 Task: Search one way flight ticket for 3 adults, 3 children in premium economy from Gustavus: Gustavus Airport to New Bern: Coastal Carolina Regional Airport (was Craven County Regional) on 5-4-2023. Choice of flights is Singapure airlines. Price is upto 79000. Outbound departure time preference is 14:45.
Action: Mouse moved to (341, 285)
Screenshot: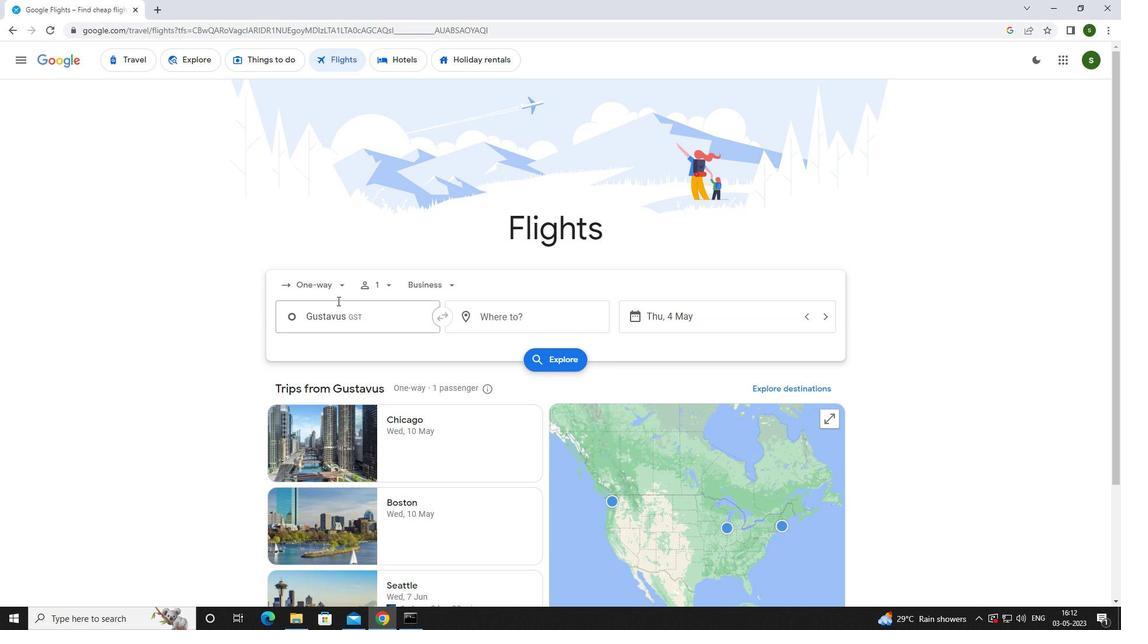 
Action: Mouse pressed left at (341, 285)
Screenshot: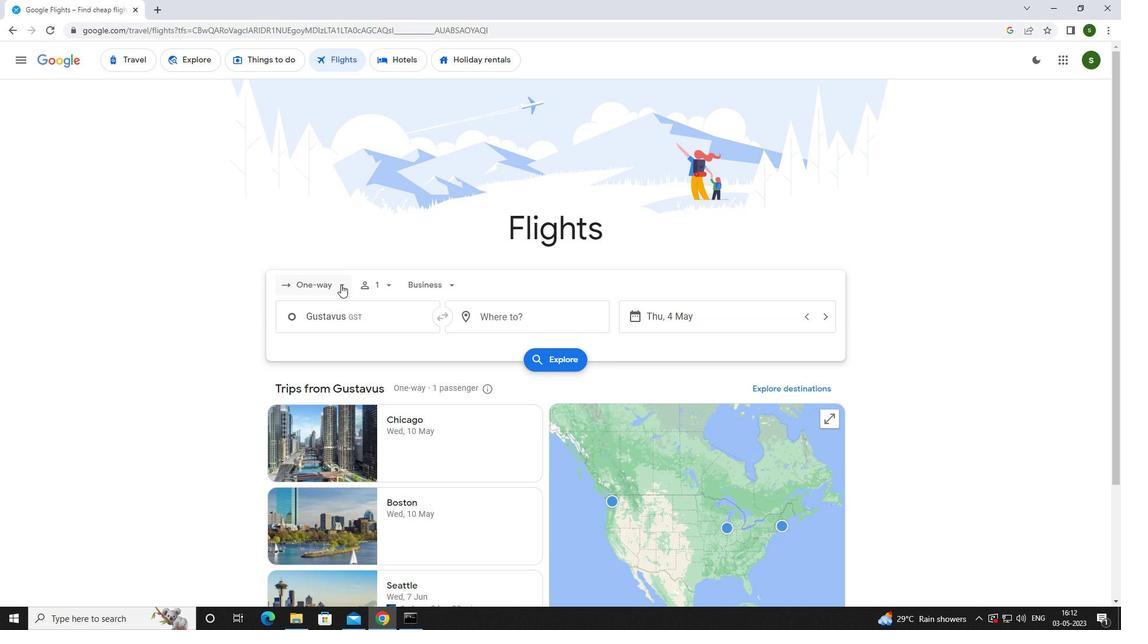 
Action: Mouse moved to (341, 338)
Screenshot: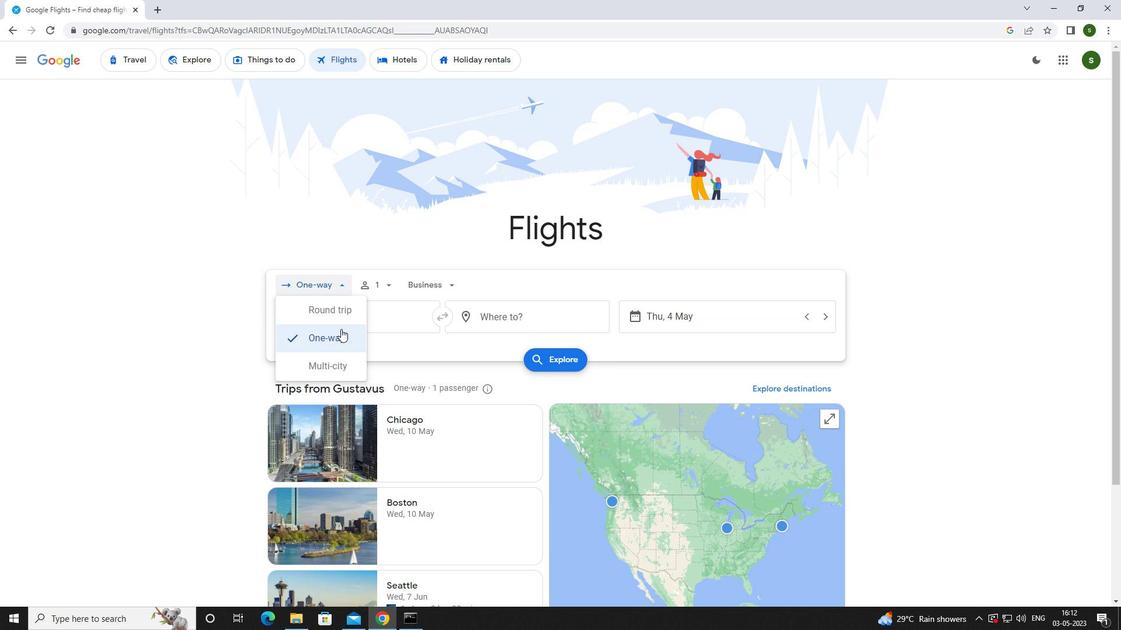 
Action: Mouse pressed left at (341, 338)
Screenshot: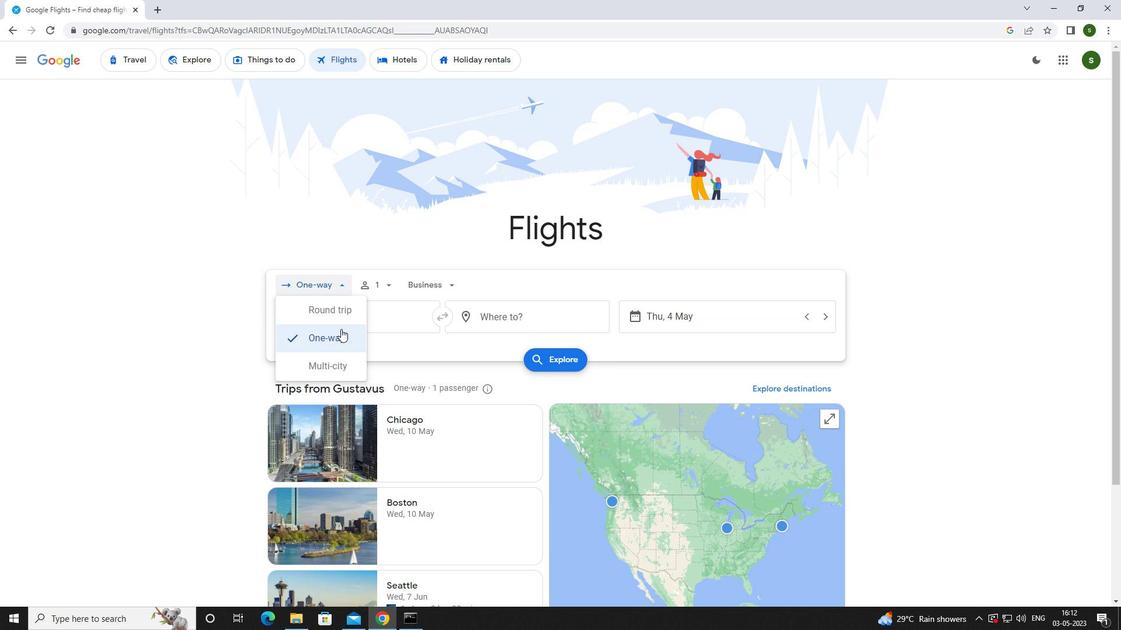 
Action: Mouse moved to (381, 283)
Screenshot: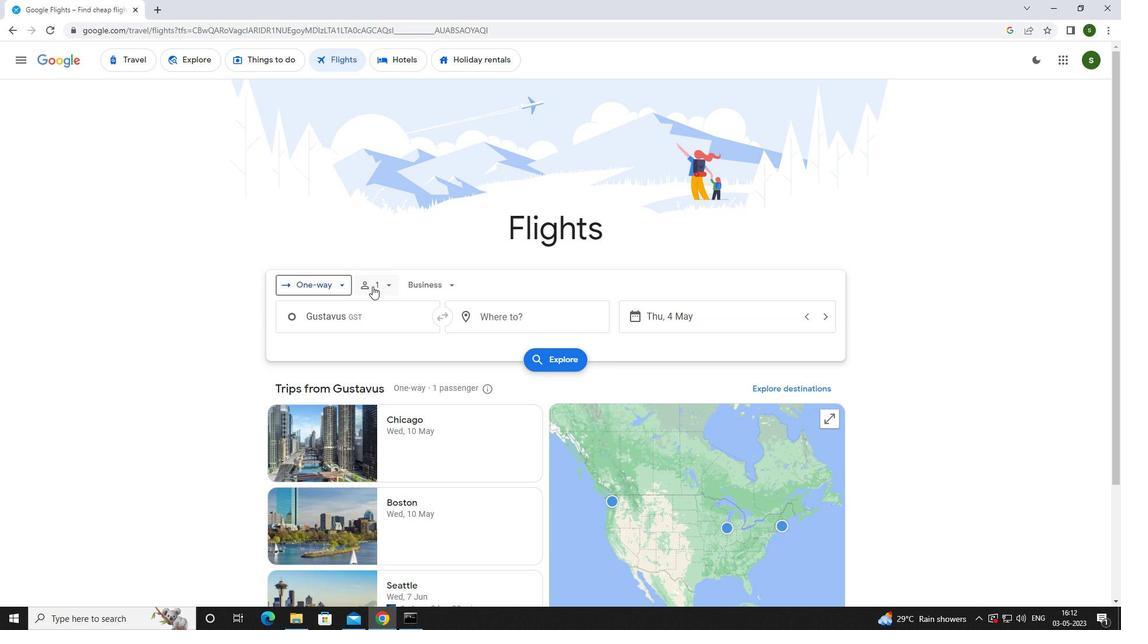 
Action: Mouse pressed left at (381, 283)
Screenshot: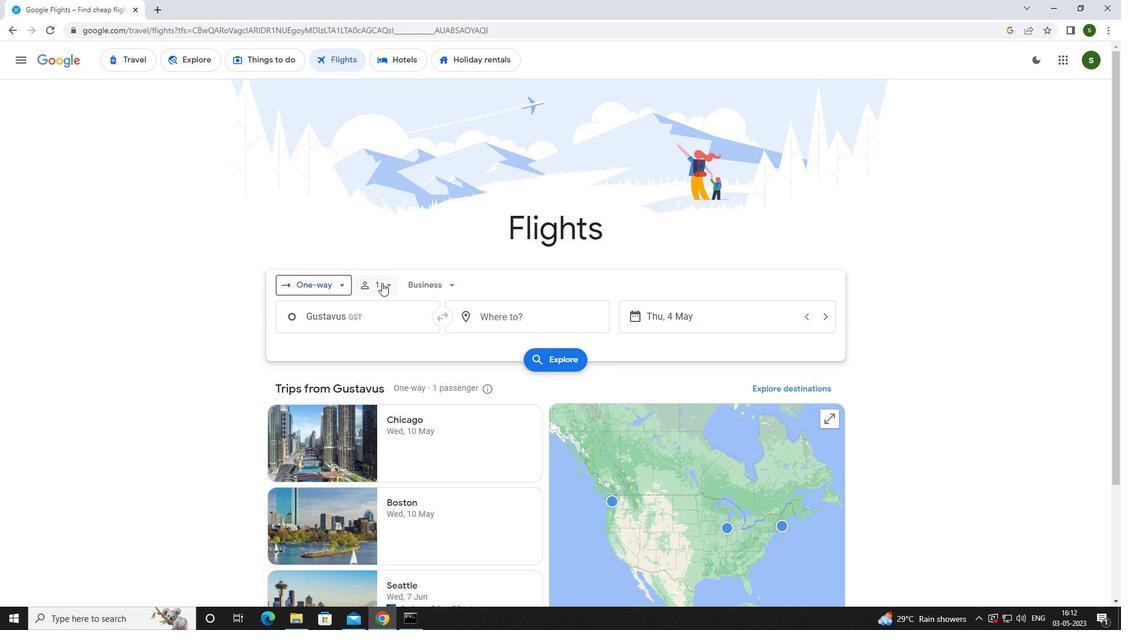 
Action: Mouse moved to (481, 317)
Screenshot: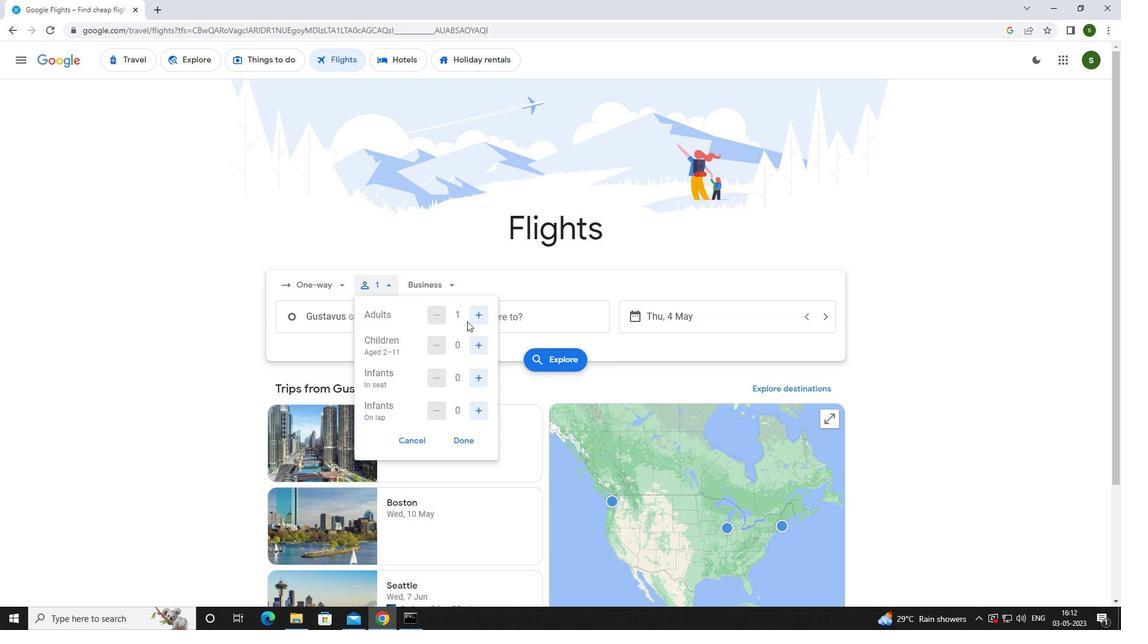 
Action: Mouse pressed left at (481, 317)
Screenshot: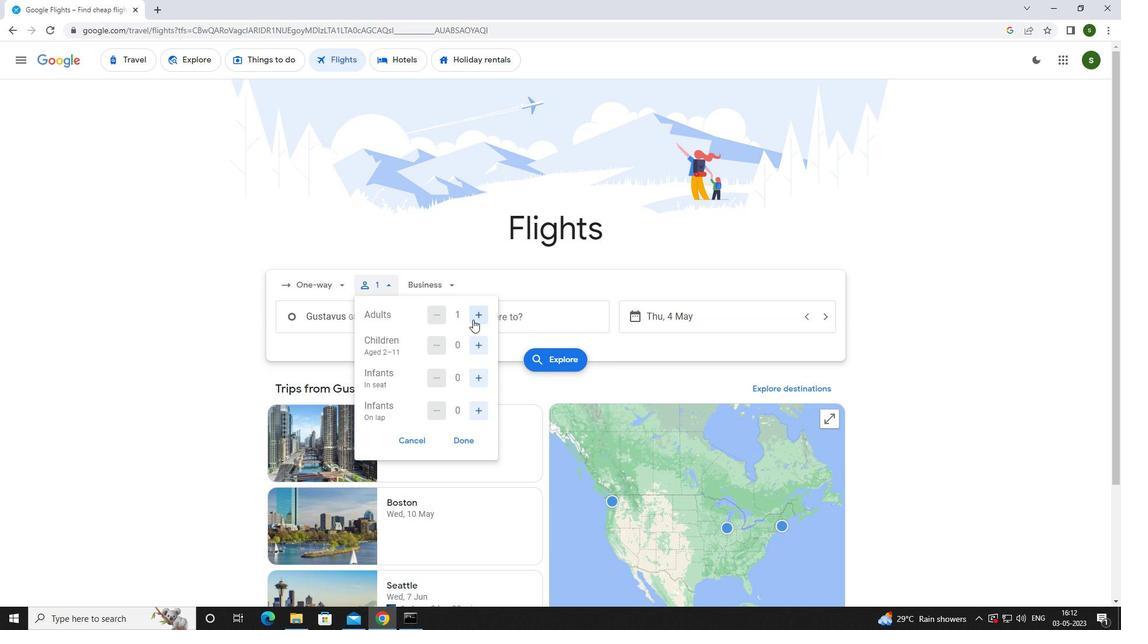 
Action: Mouse pressed left at (481, 317)
Screenshot: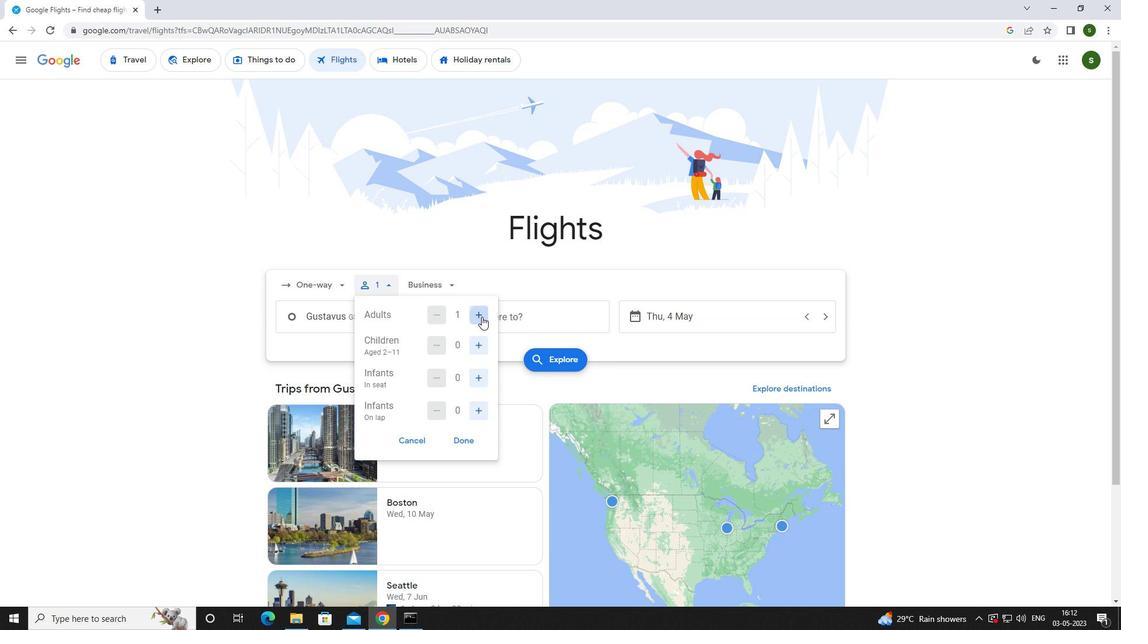 
Action: Mouse moved to (478, 341)
Screenshot: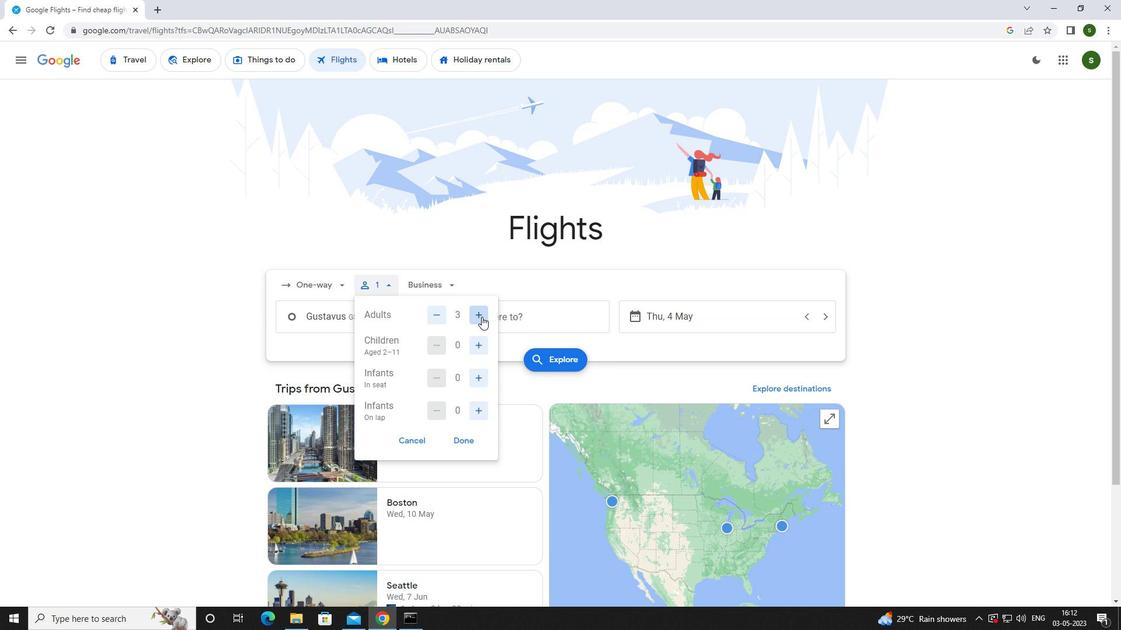 
Action: Mouse pressed left at (478, 341)
Screenshot: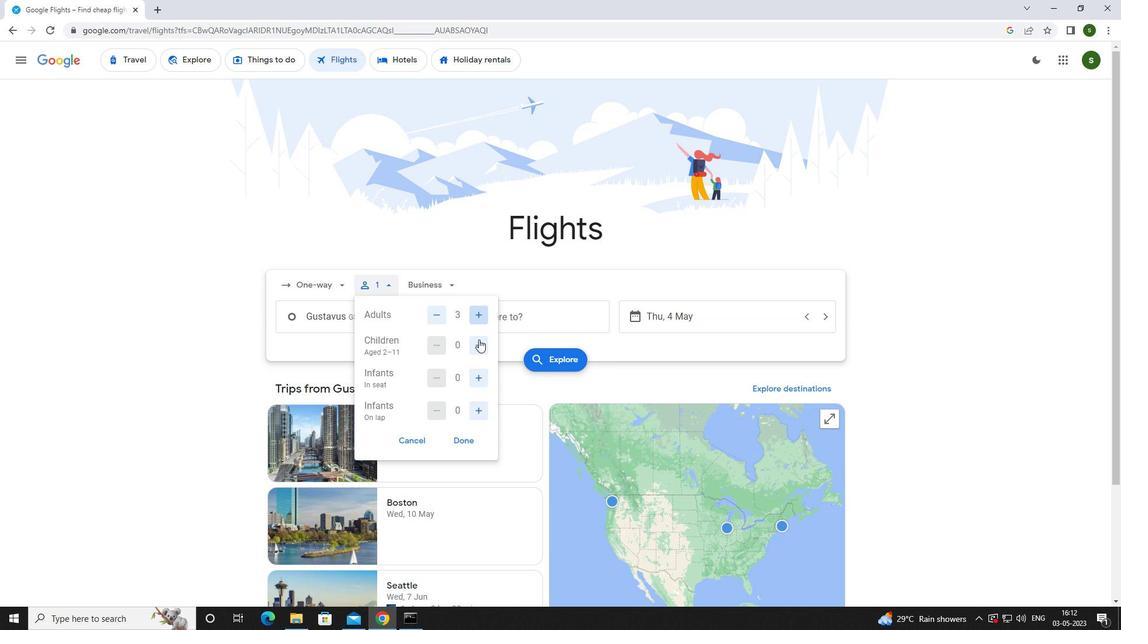 
Action: Mouse pressed left at (478, 341)
Screenshot: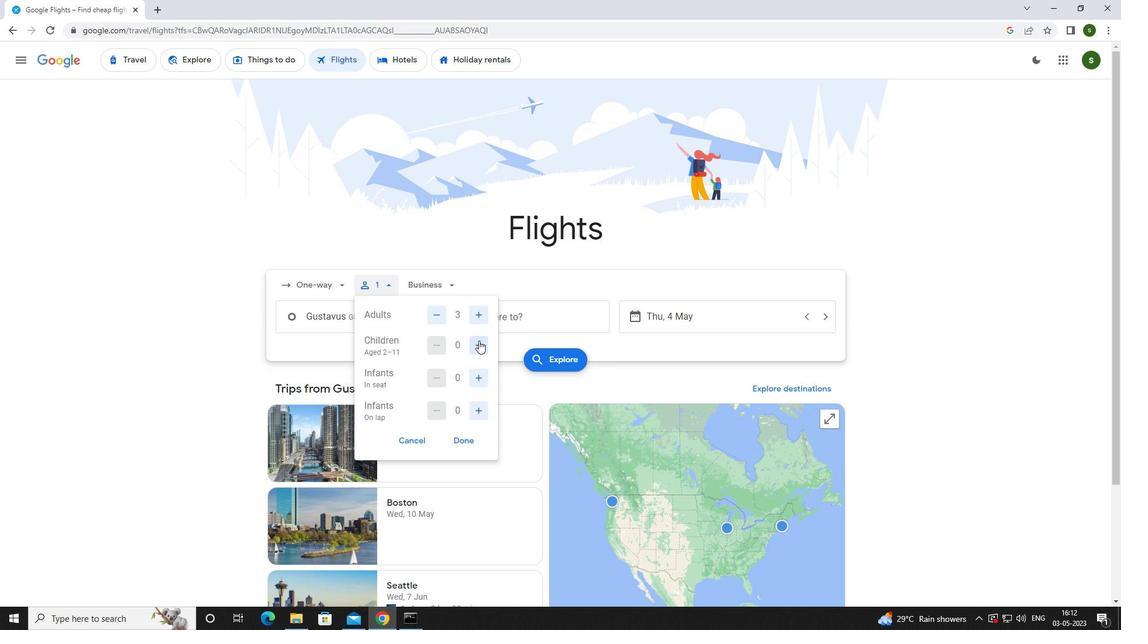 
Action: Mouse pressed left at (478, 341)
Screenshot: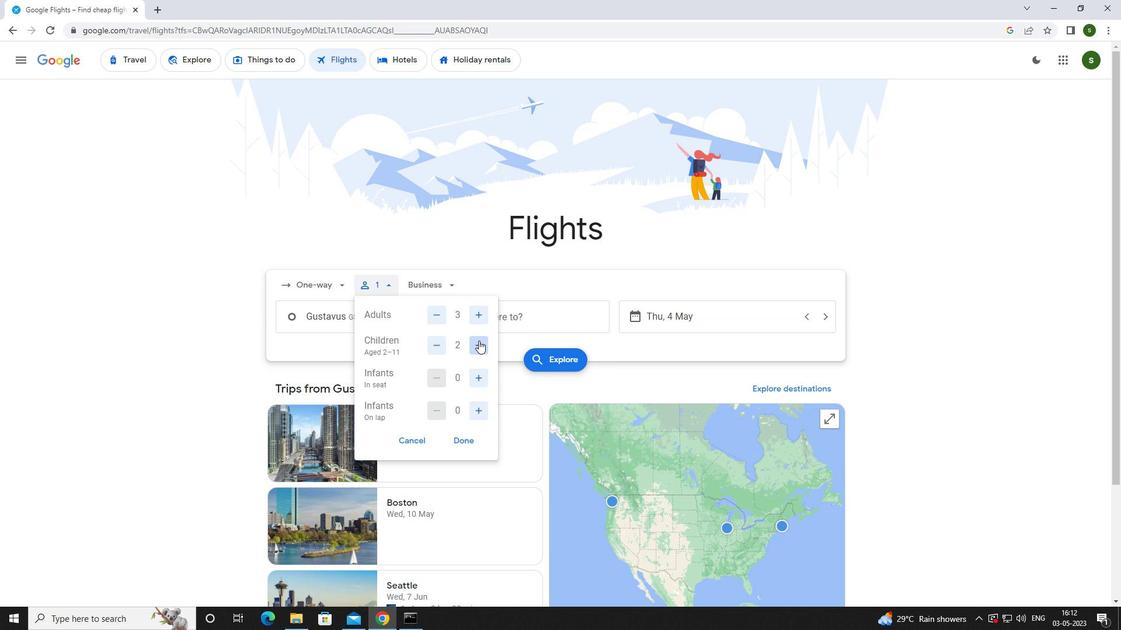 
Action: Mouse moved to (435, 287)
Screenshot: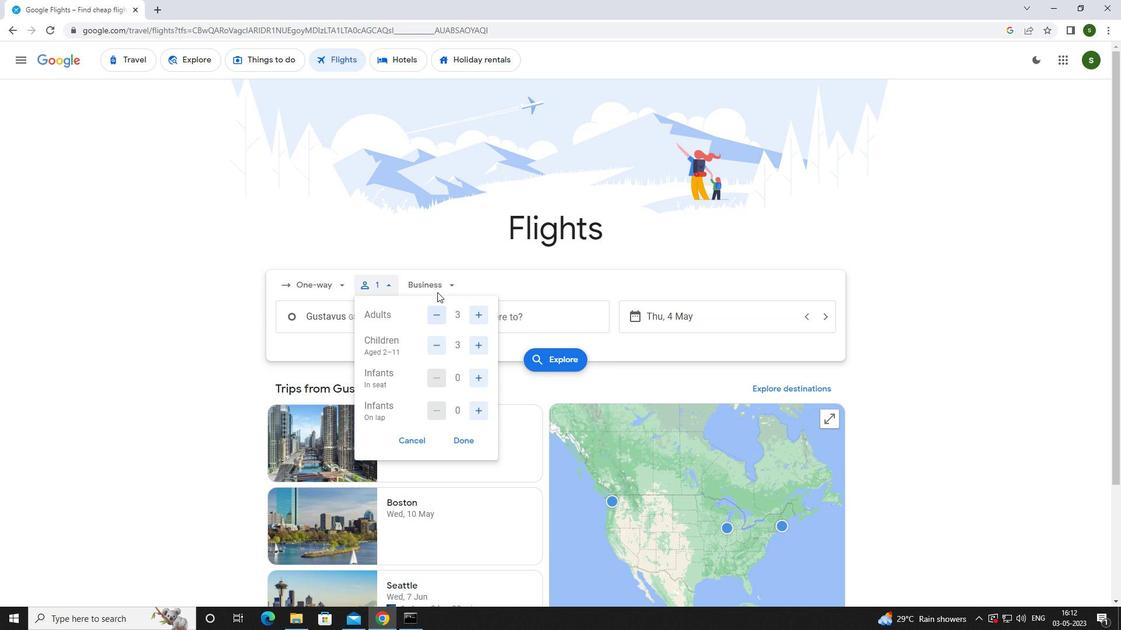 
Action: Mouse pressed left at (435, 287)
Screenshot: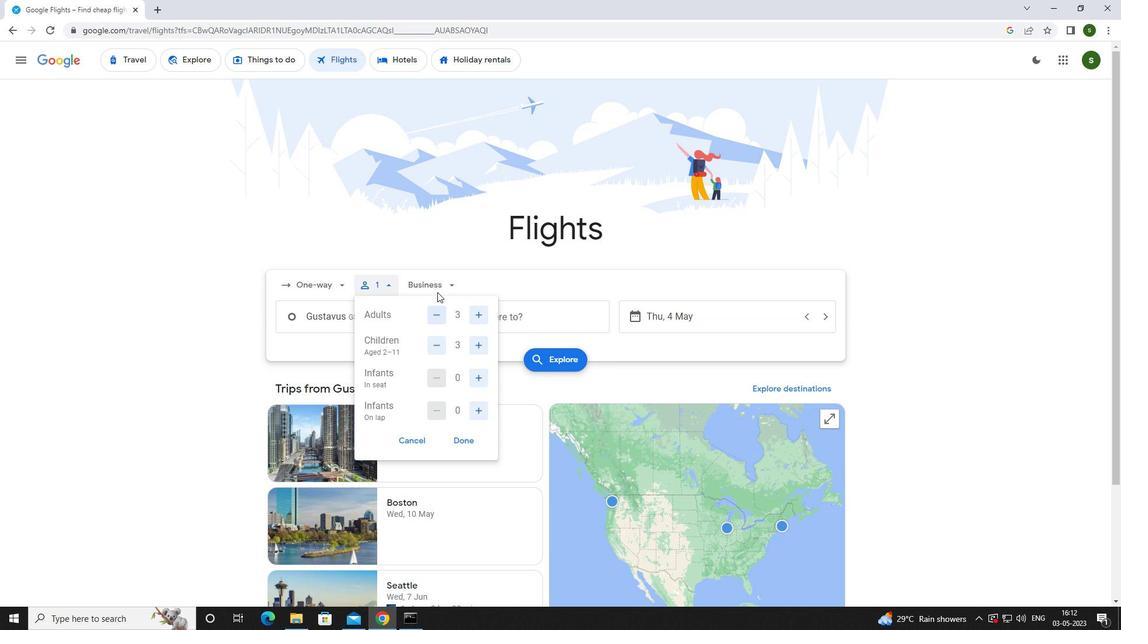 
Action: Mouse moved to (454, 342)
Screenshot: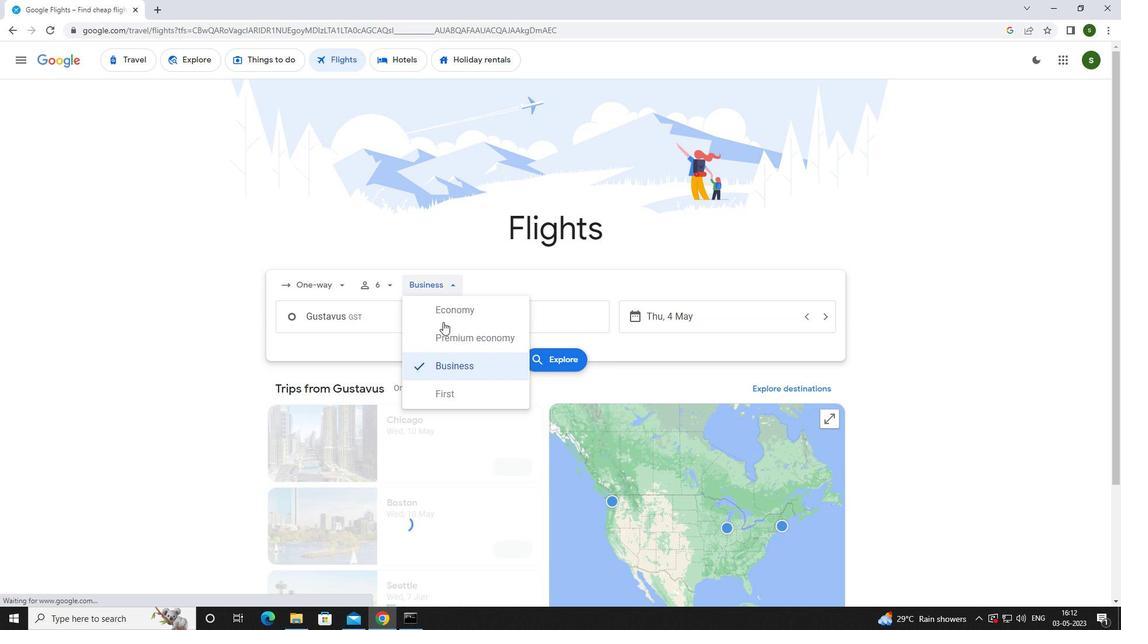 
Action: Mouse pressed left at (454, 342)
Screenshot: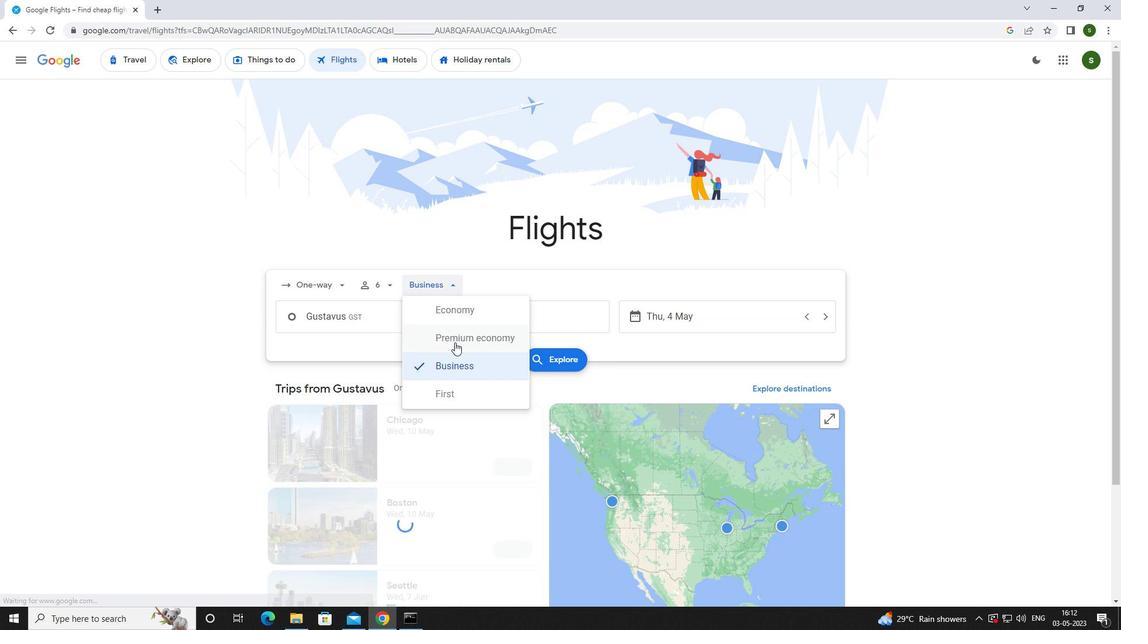 
Action: Mouse moved to (391, 324)
Screenshot: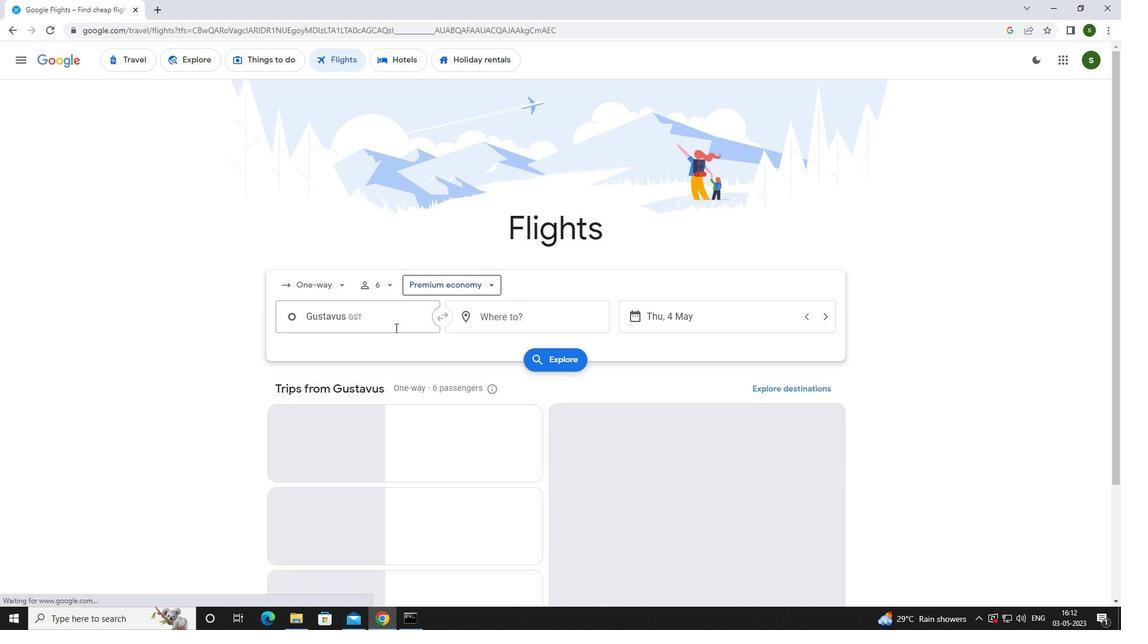 
Action: Mouse pressed left at (391, 324)
Screenshot: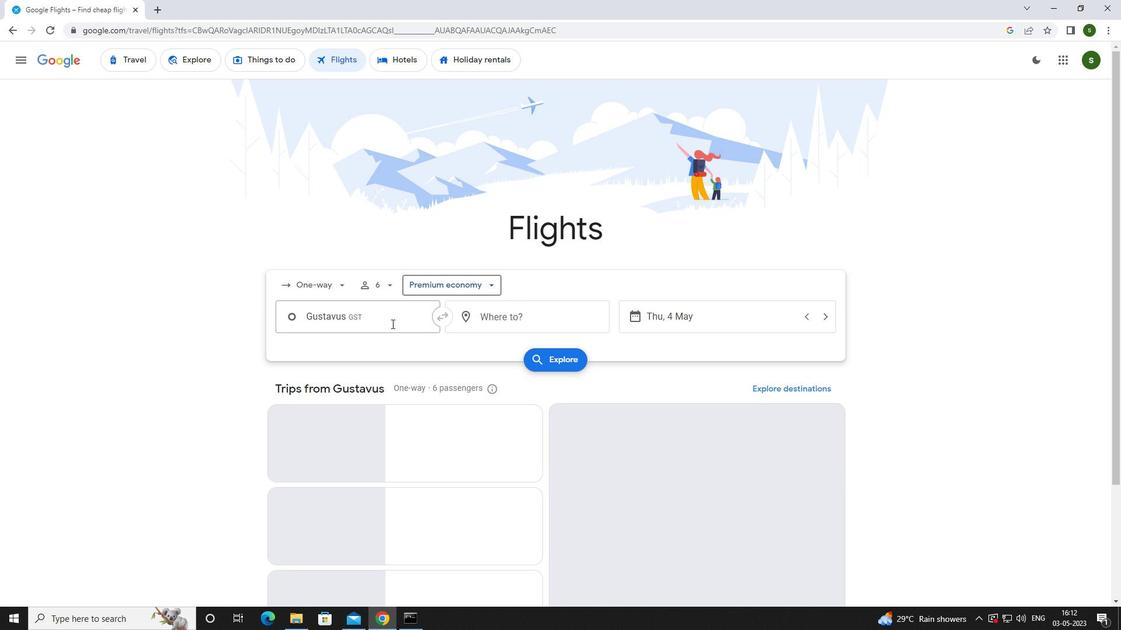 
Action: Mouse moved to (392, 324)
Screenshot: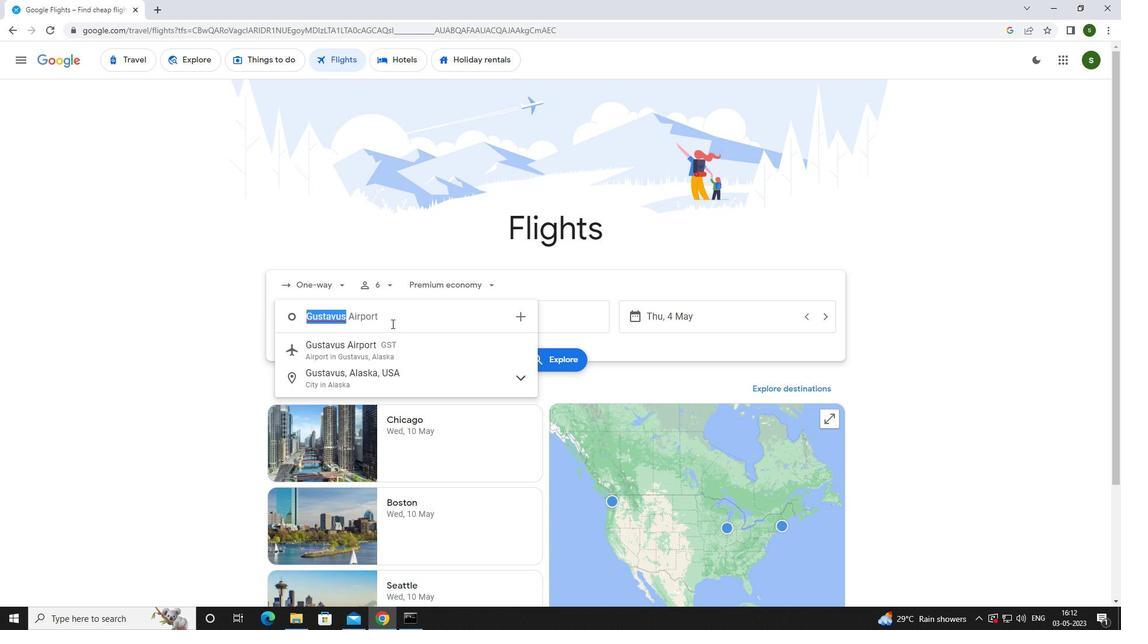 
Action: Key pressed <Key.caps_lock>g<Key.caps_lock>ustavus
Screenshot: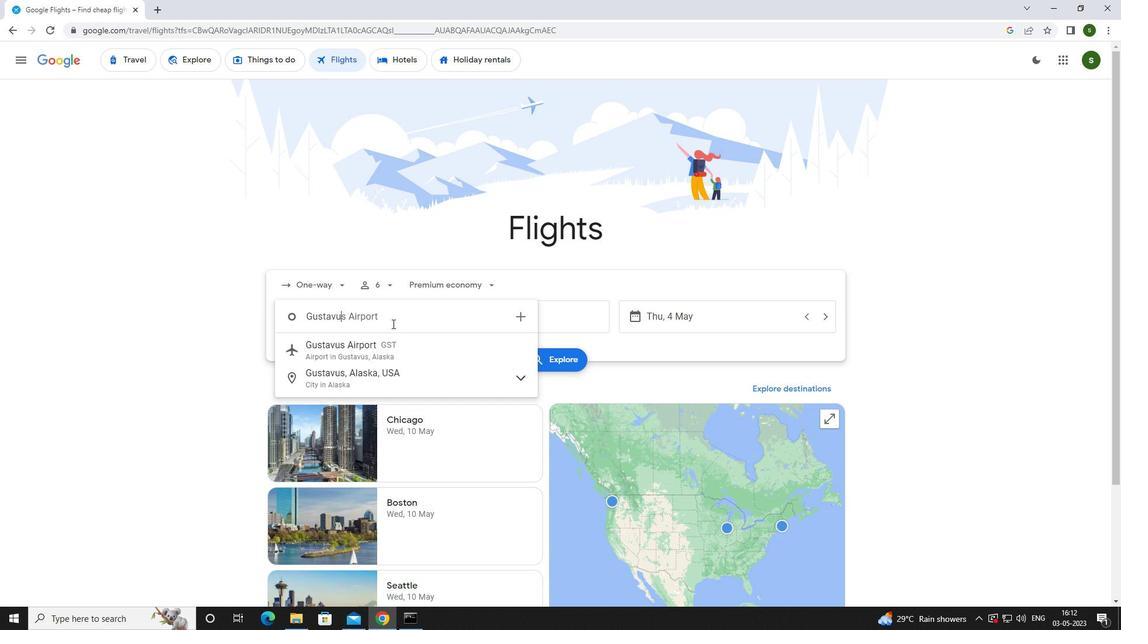 
Action: Mouse moved to (395, 343)
Screenshot: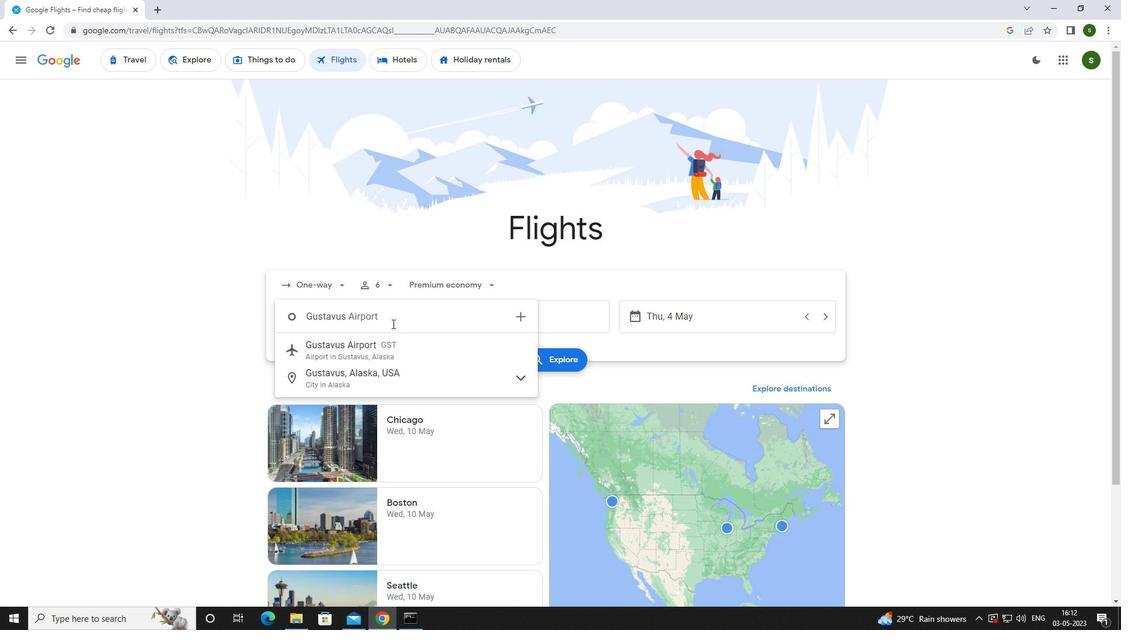
Action: Mouse pressed left at (395, 343)
Screenshot: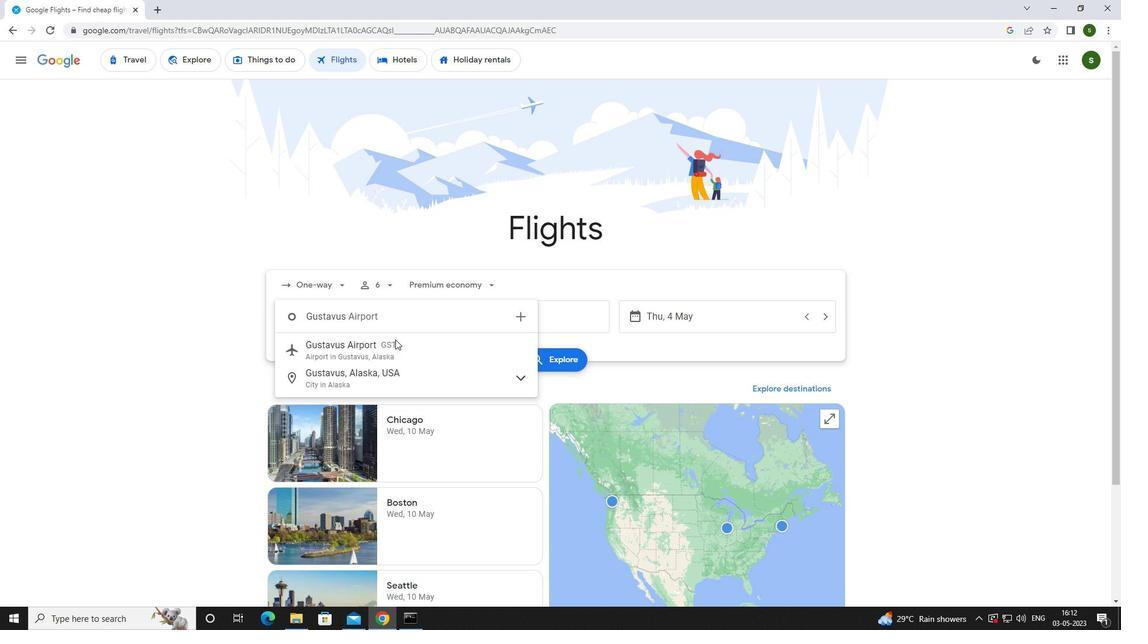 
Action: Mouse moved to (494, 314)
Screenshot: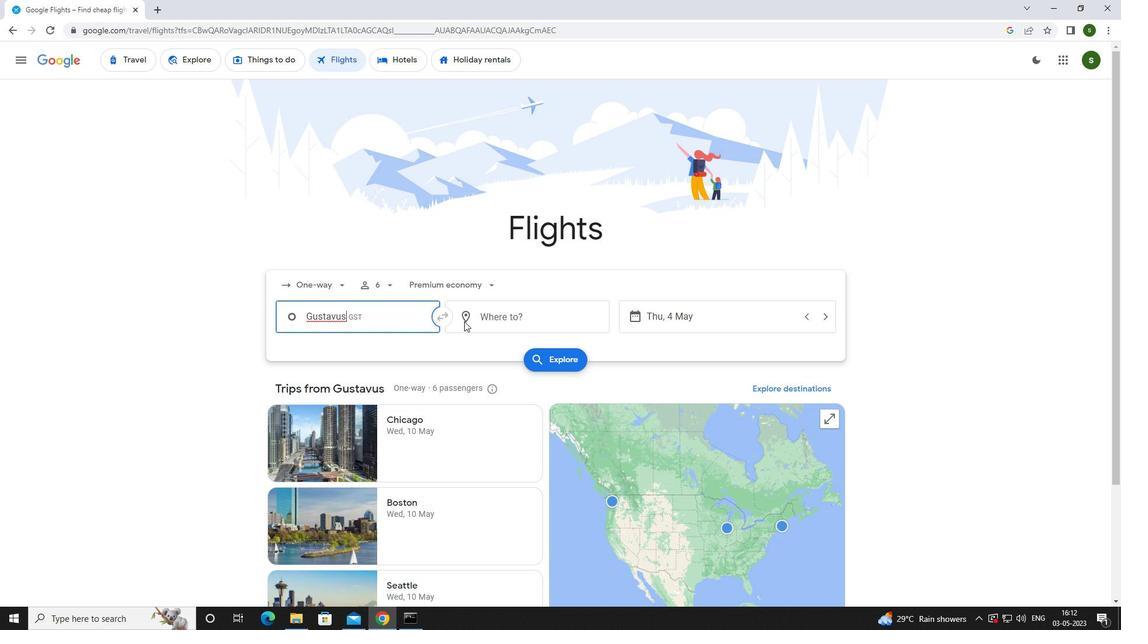 
Action: Mouse pressed left at (494, 314)
Screenshot: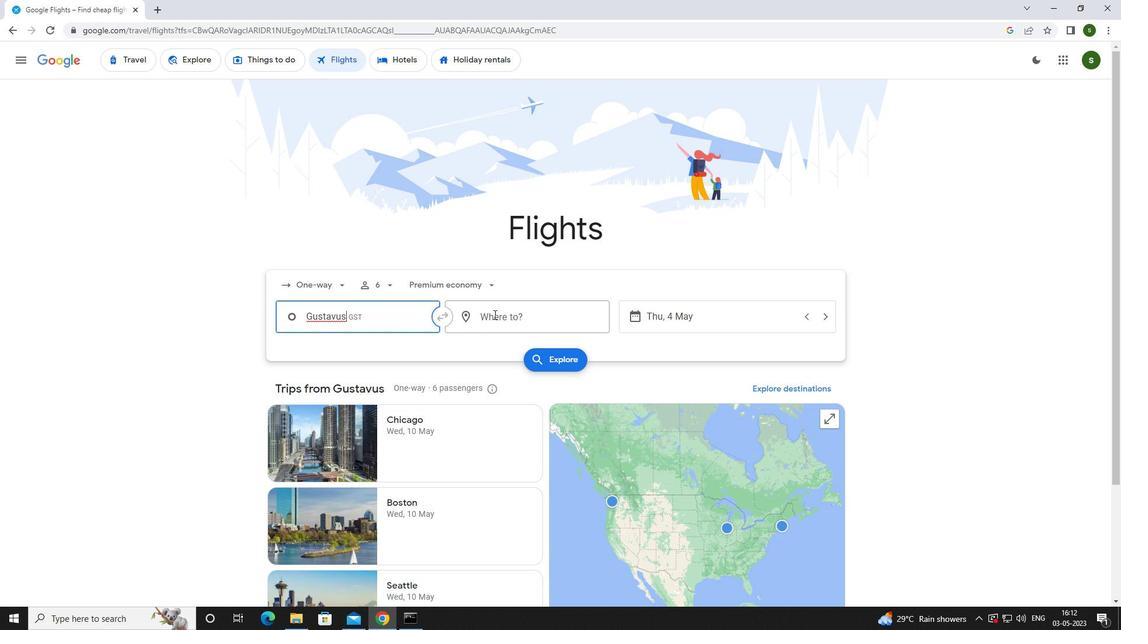 
Action: Key pressed <Key.caps_lock>c<Key.caps_lock>oastal
Screenshot: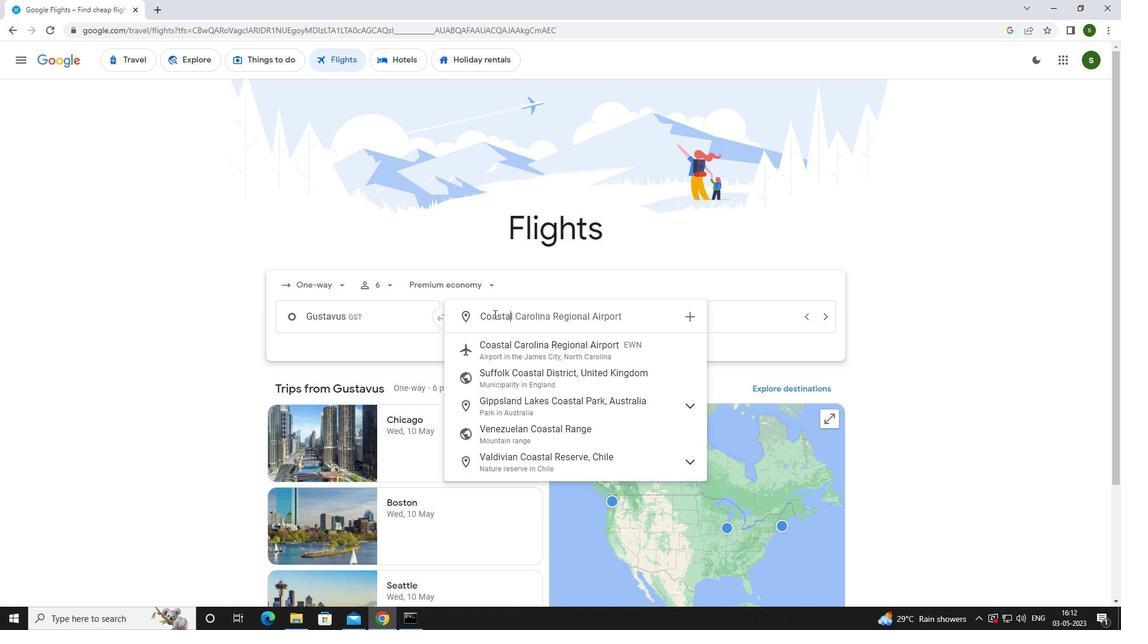 
Action: Mouse moved to (511, 348)
Screenshot: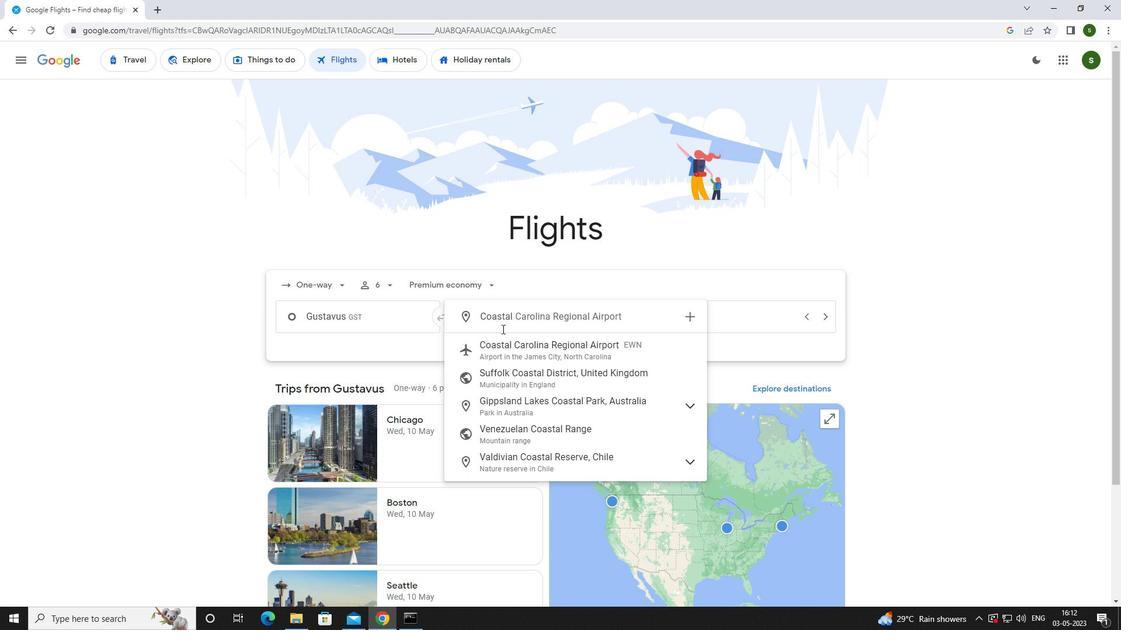 
Action: Mouse pressed left at (511, 348)
Screenshot: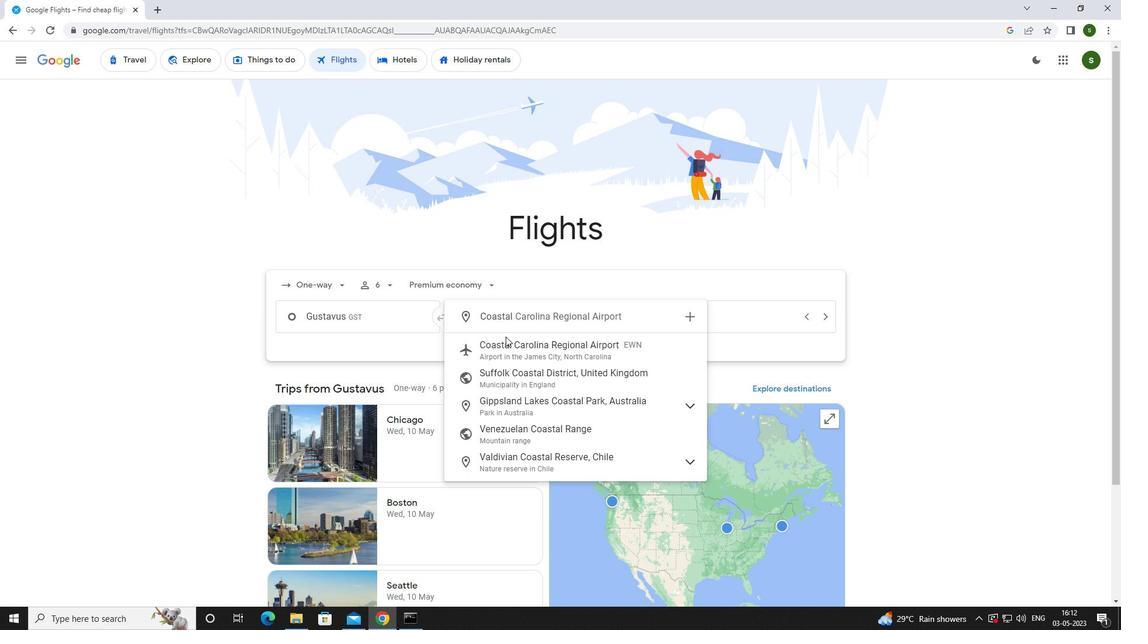 
Action: Mouse moved to (714, 320)
Screenshot: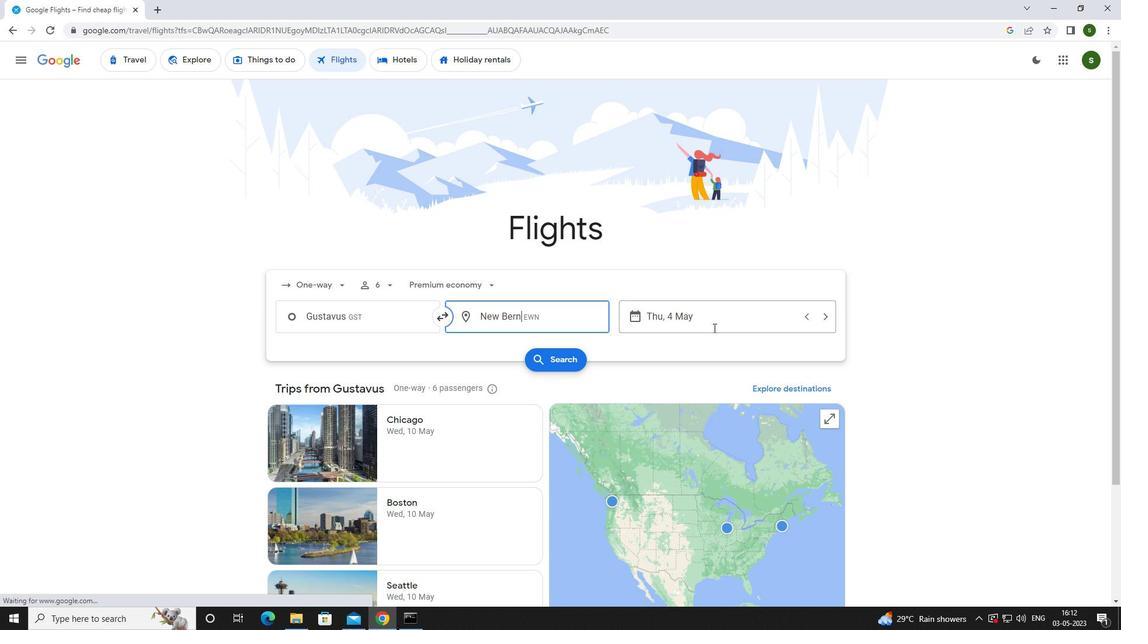 
Action: Mouse pressed left at (714, 320)
Screenshot: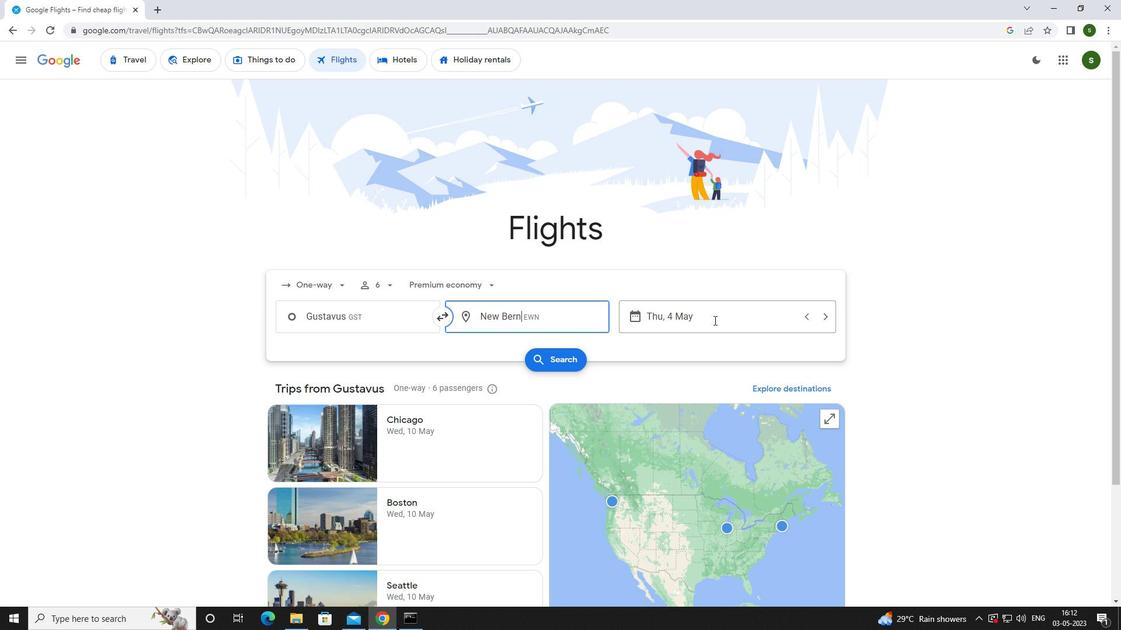 
Action: Mouse moved to (545, 390)
Screenshot: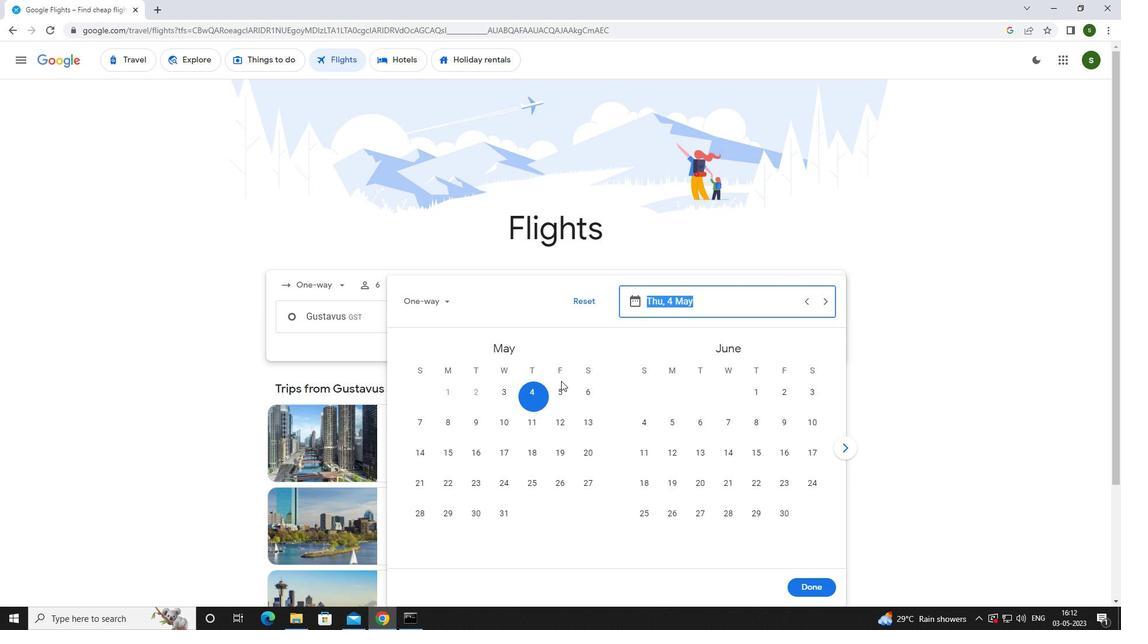 
Action: Mouse pressed left at (545, 390)
Screenshot: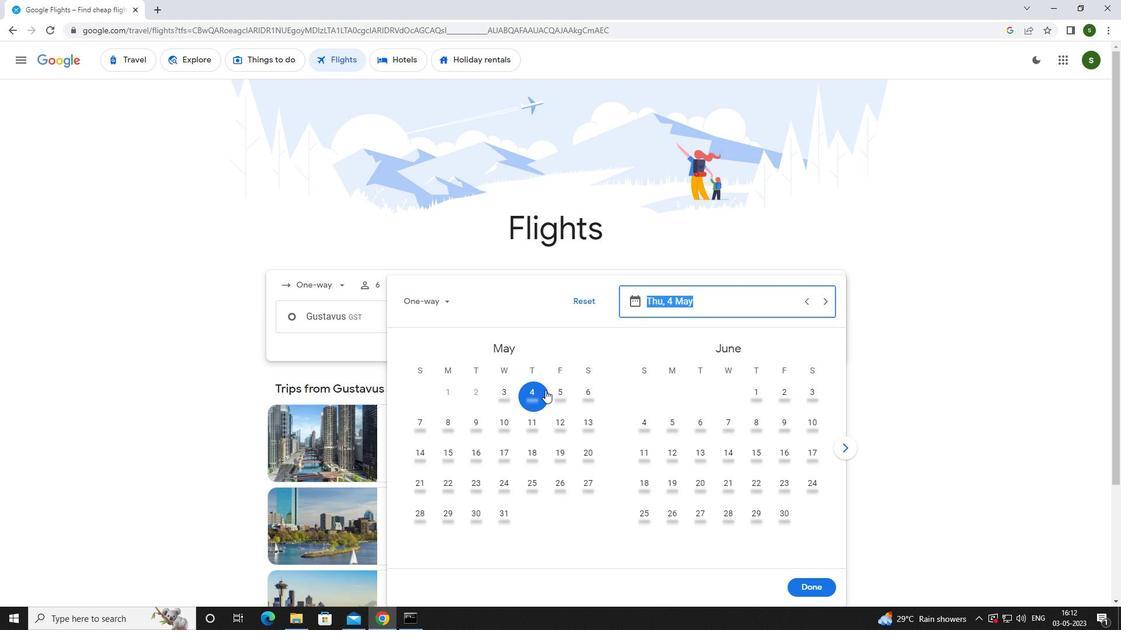 
Action: Mouse moved to (805, 579)
Screenshot: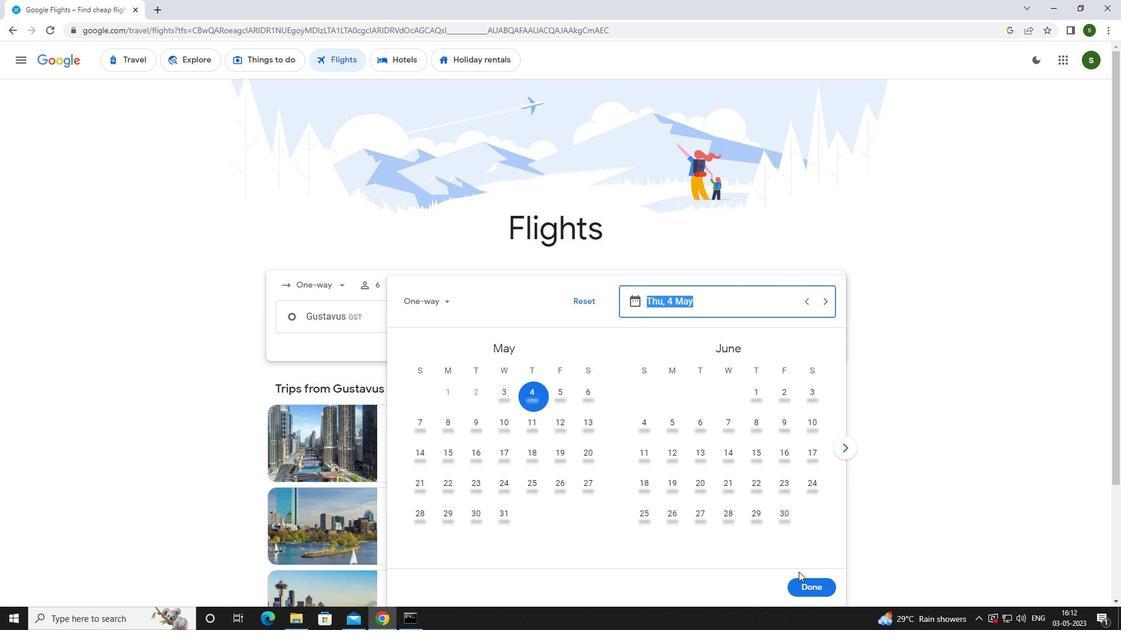 
Action: Mouse pressed left at (805, 579)
Screenshot: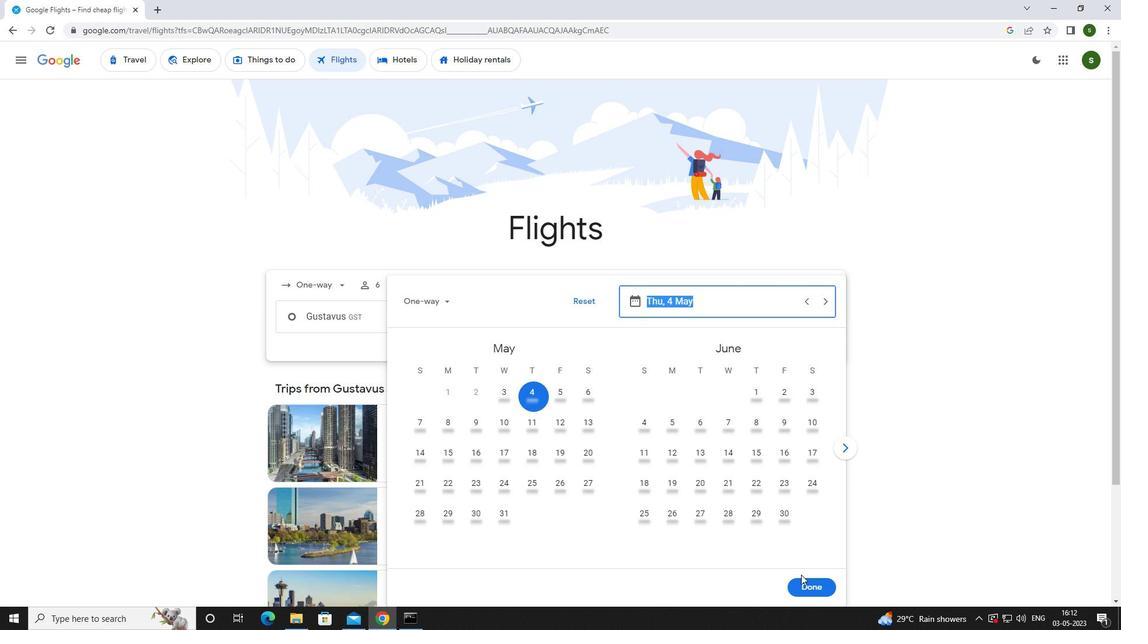 
Action: Mouse moved to (571, 359)
Screenshot: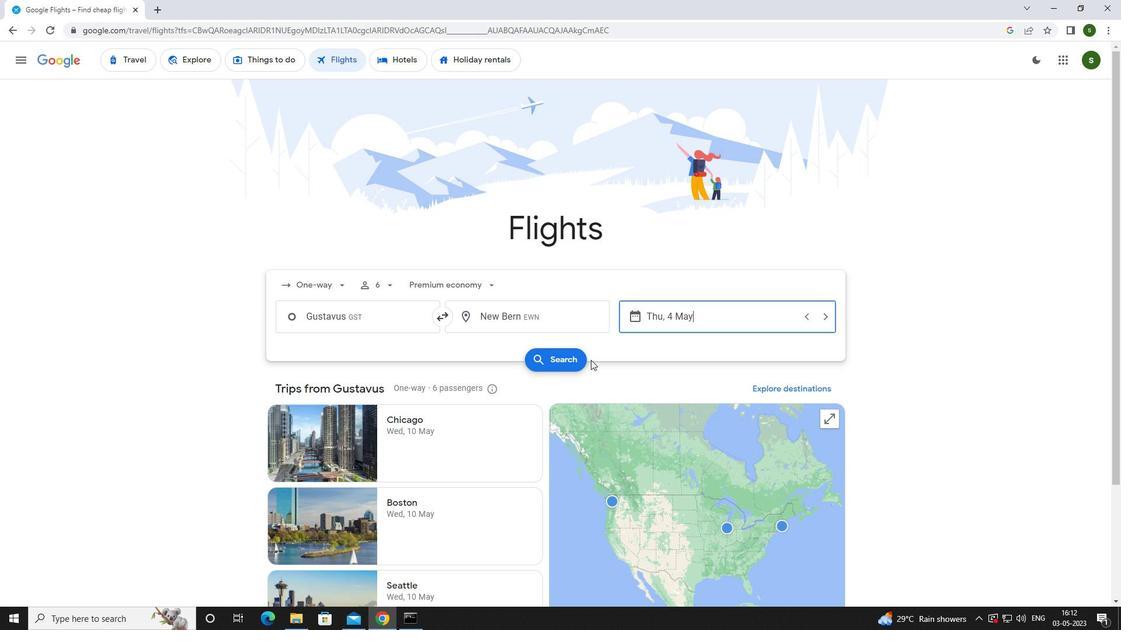 
Action: Mouse pressed left at (571, 359)
Screenshot: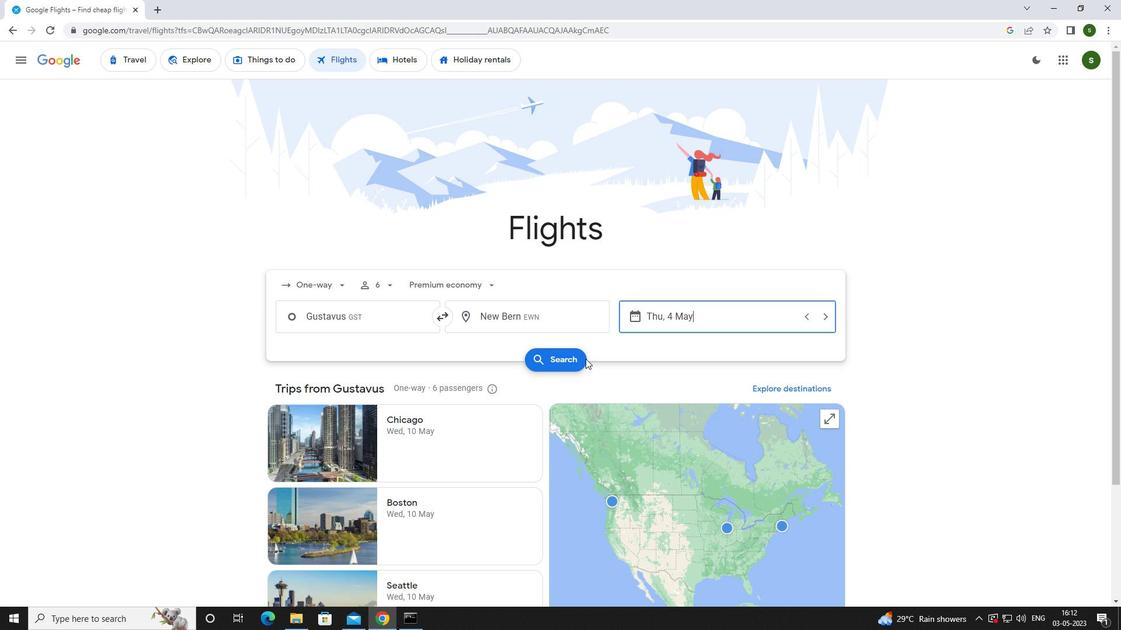 
Action: Mouse moved to (307, 171)
Screenshot: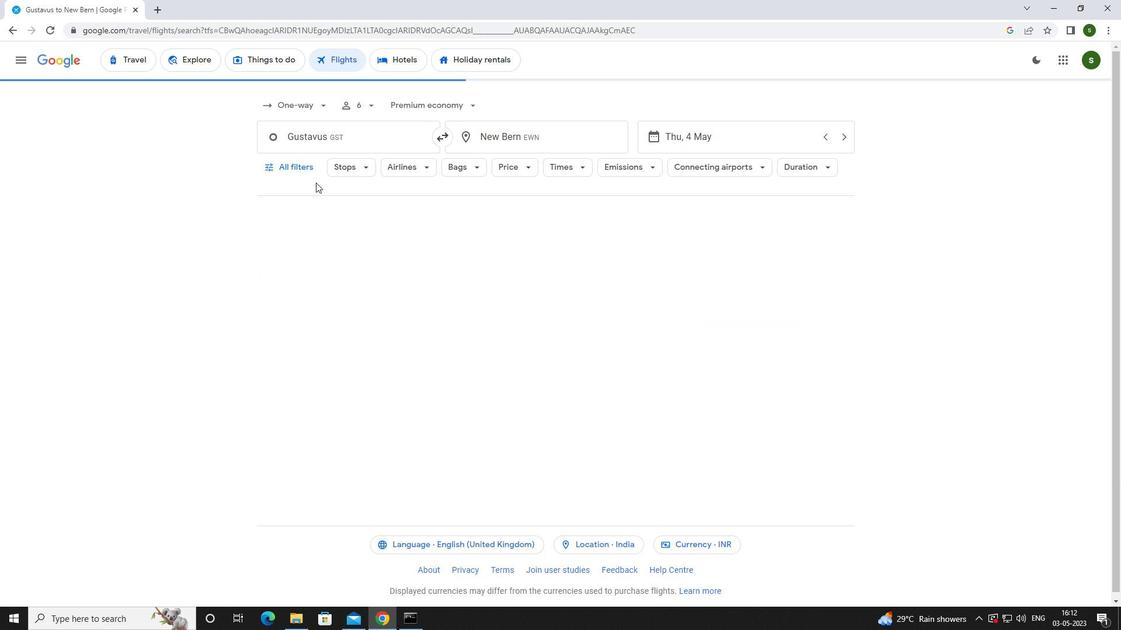 
Action: Mouse pressed left at (307, 171)
Screenshot: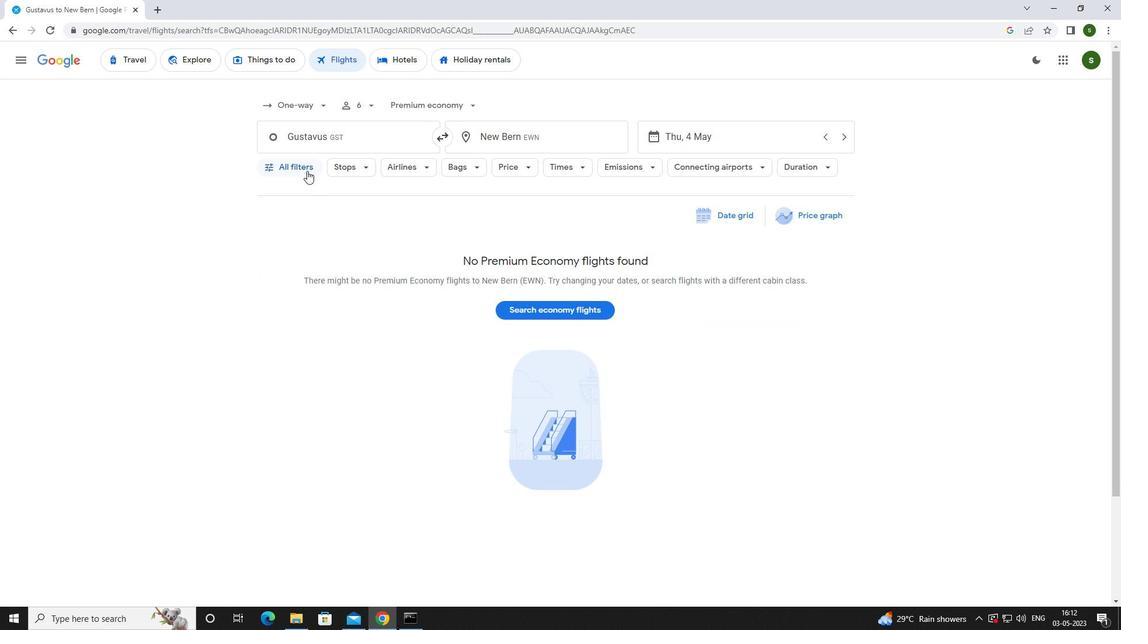
Action: Mouse moved to (437, 414)
Screenshot: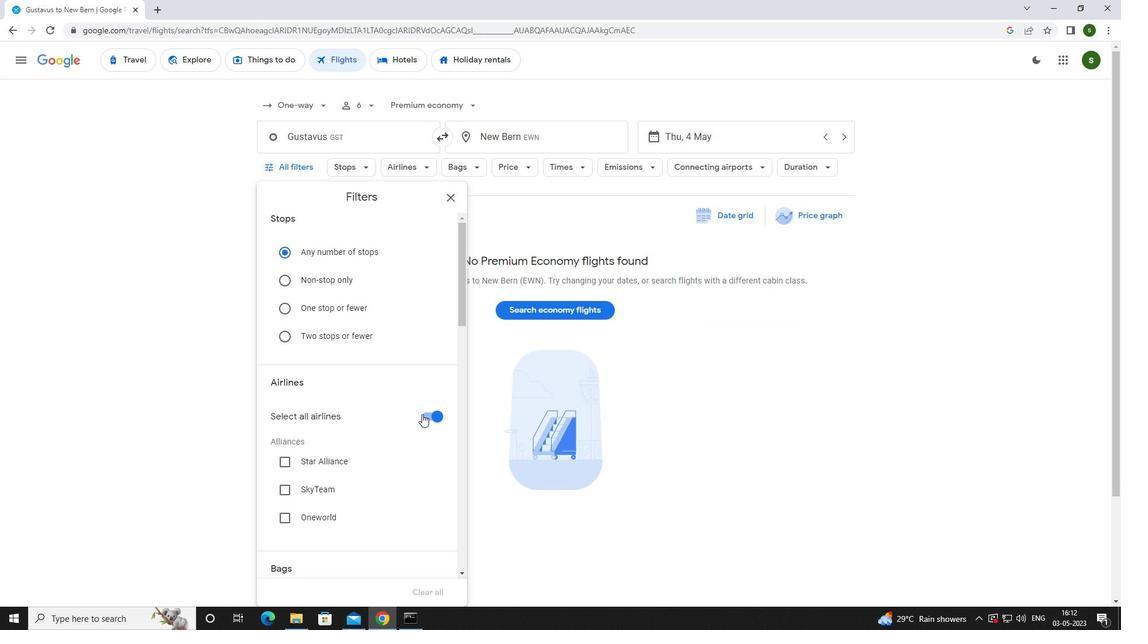 
Action: Mouse pressed left at (437, 414)
Screenshot: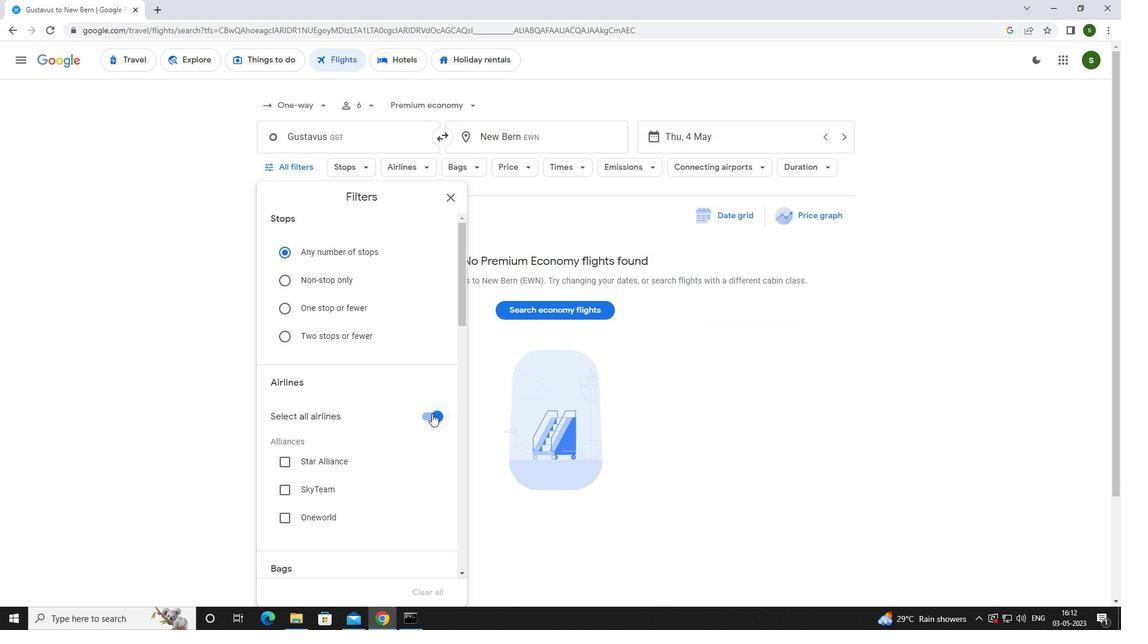 
Action: Mouse moved to (401, 372)
Screenshot: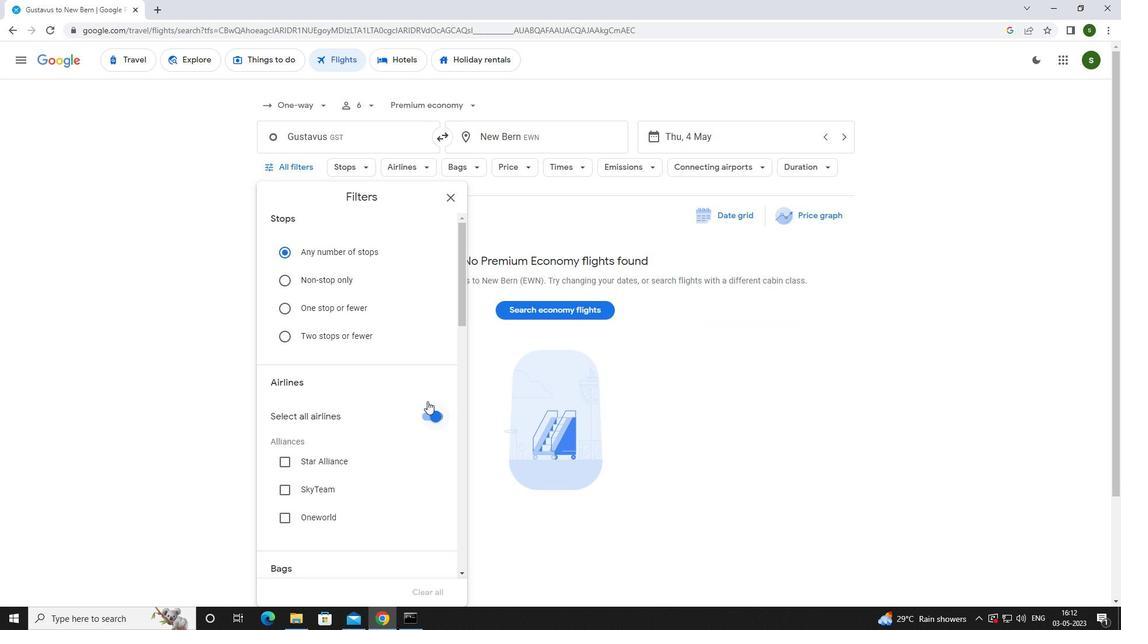 
Action: Mouse scrolled (401, 371) with delta (0, 0)
Screenshot: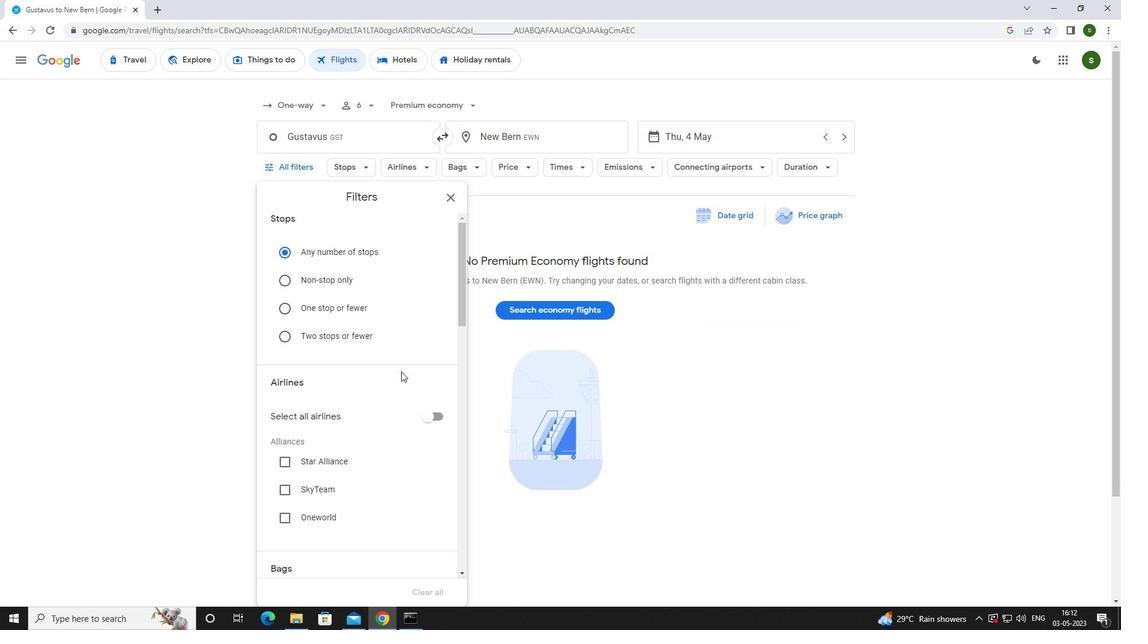 
Action: Mouse scrolled (401, 371) with delta (0, 0)
Screenshot: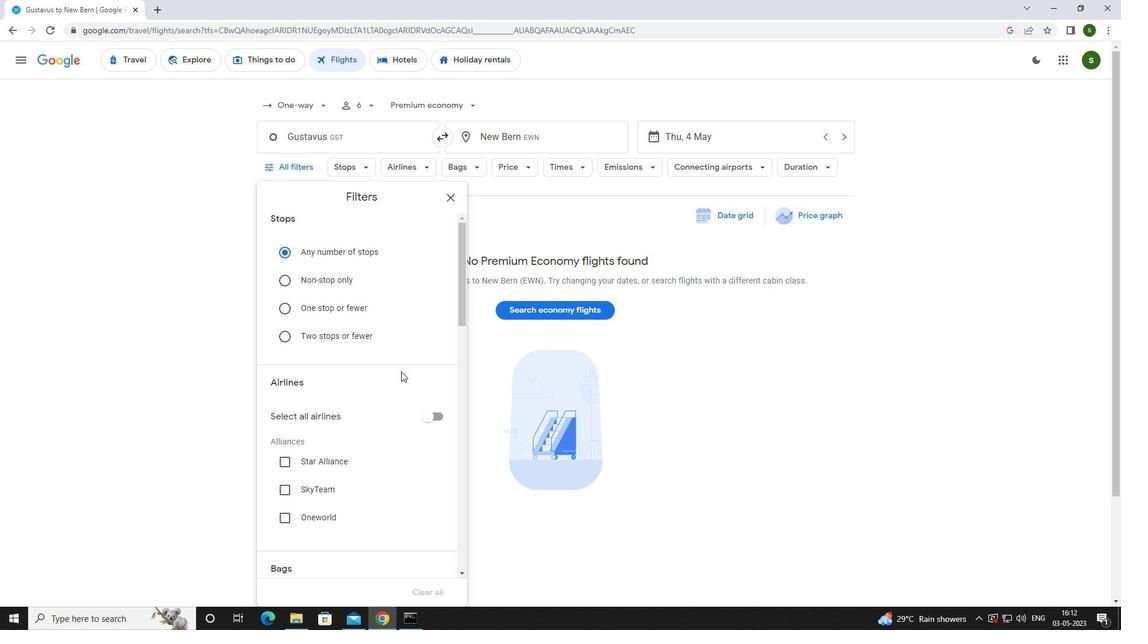 
Action: Mouse moved to (401, 372)
Screenshot: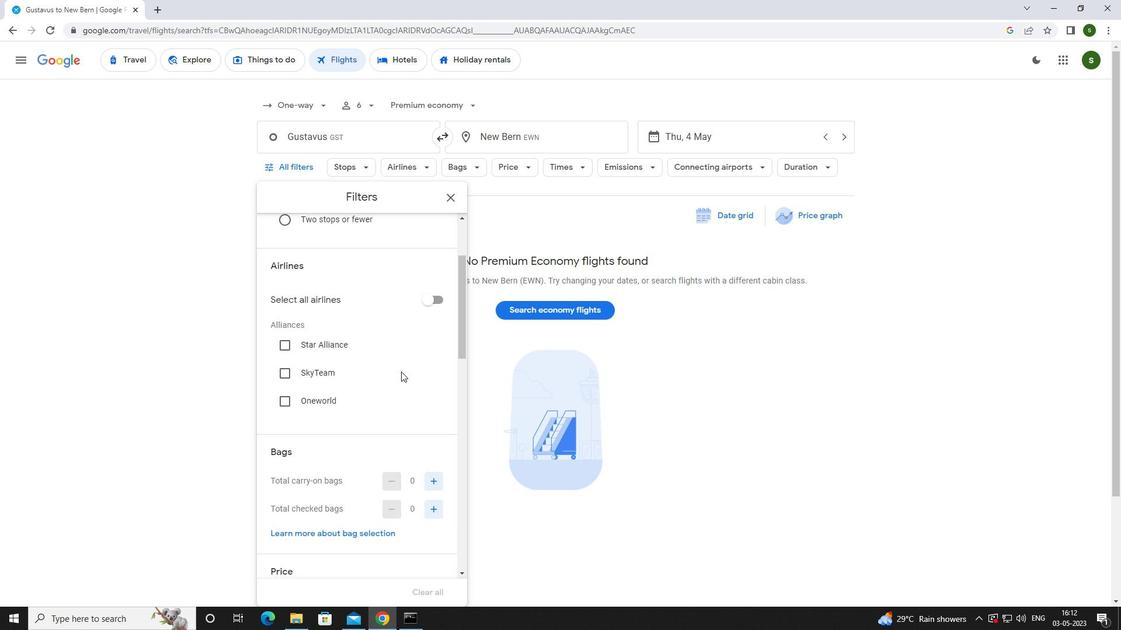 
Action: Mouse scrolled (401, 371) with delta (0, 0)
Screenshot: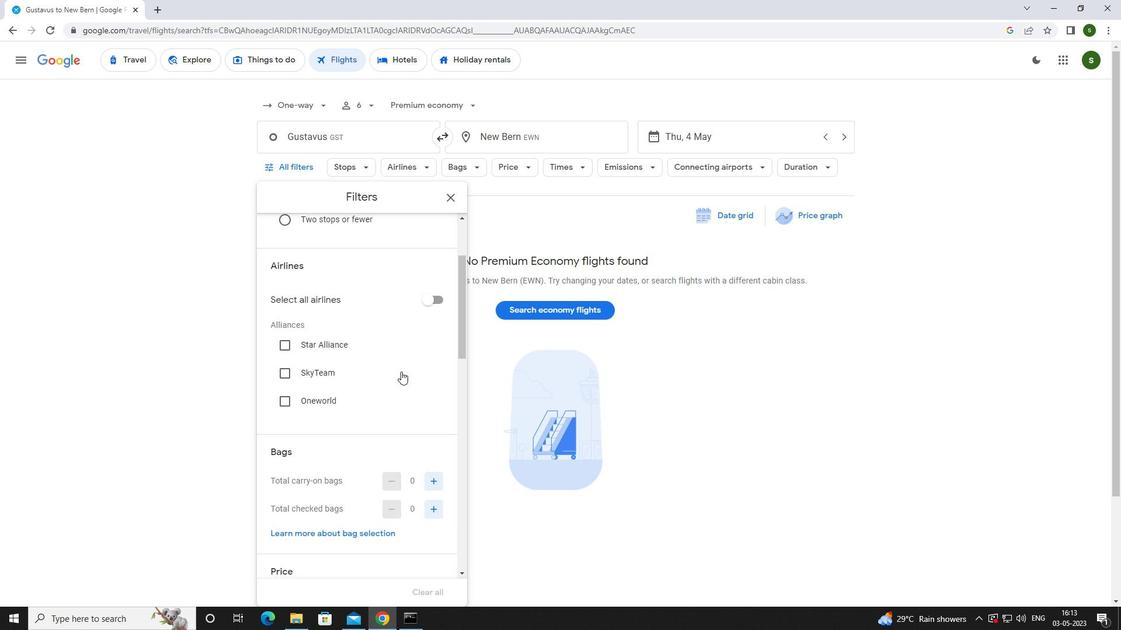 
Action: Mouse scrolled (401, 371) with delta (0, 0)
Screenshot: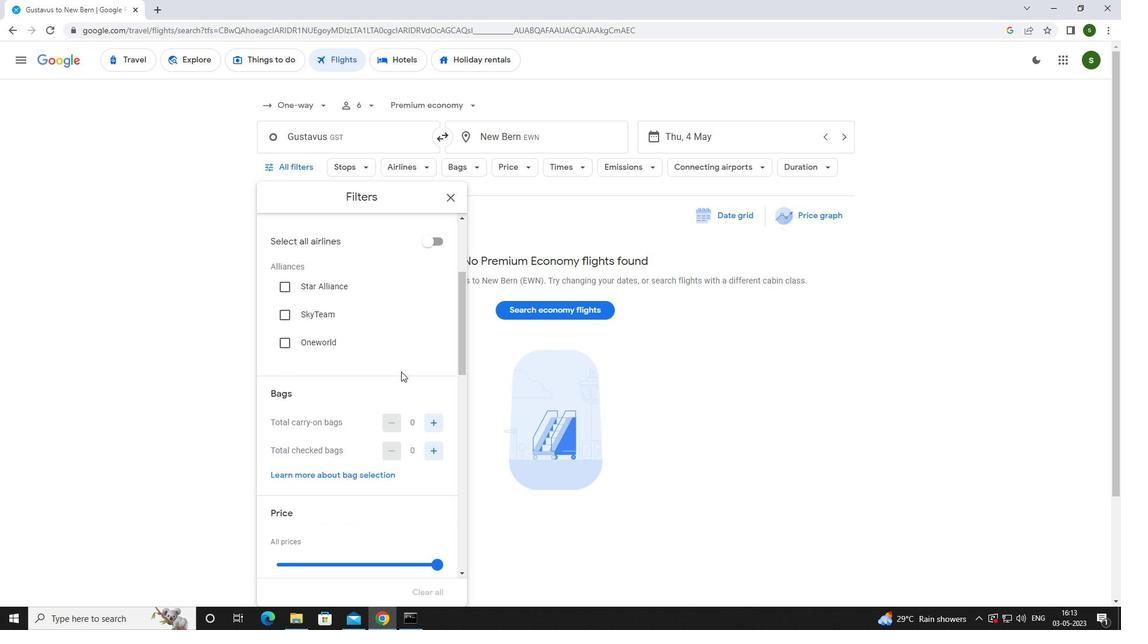 
Action: Mouse scrolled (401, 371) with delta (0, 0)
Screenshot: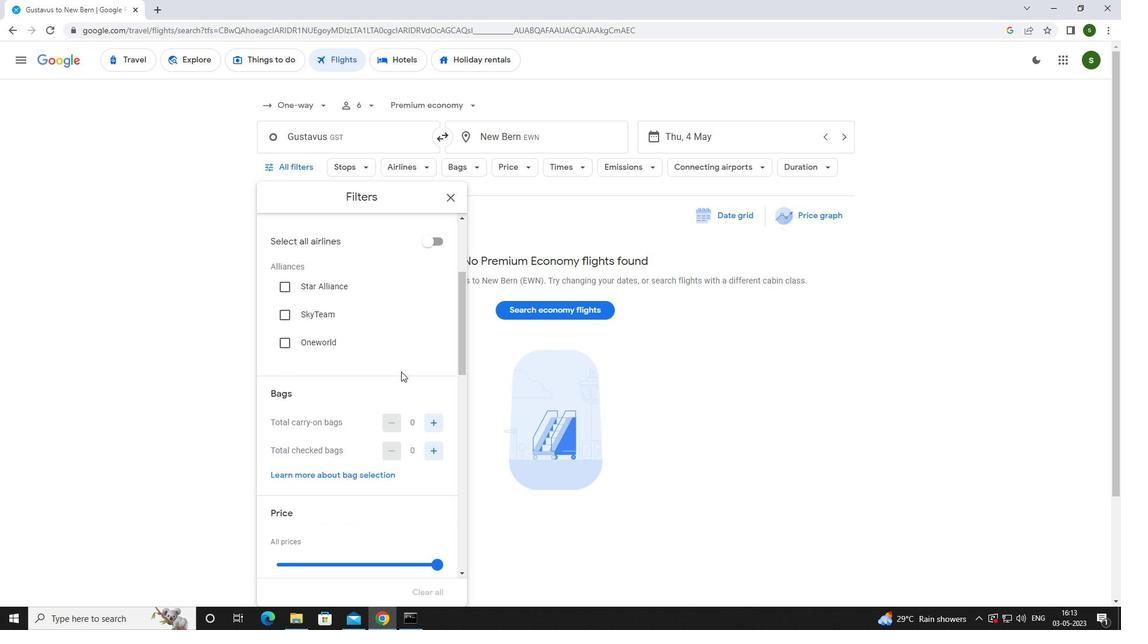 
Action: Mouse scrolled (401, 371) with delta (0, 0)
Screenshot: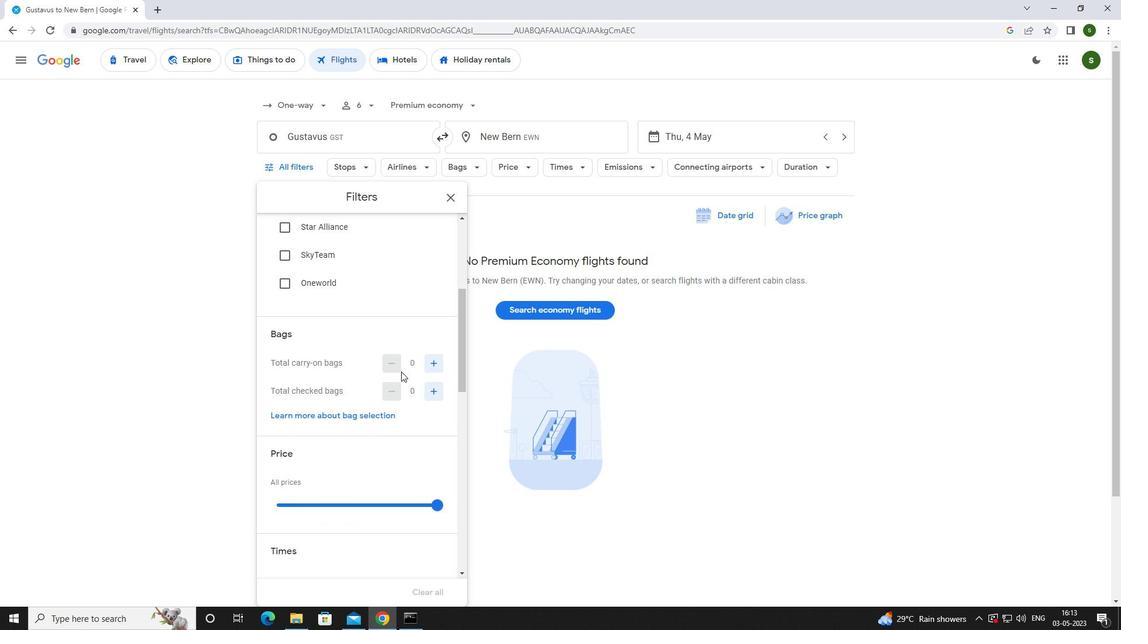 
Action: Mouse scrolled (401, 371) with delta (0, 0)
Screenshot: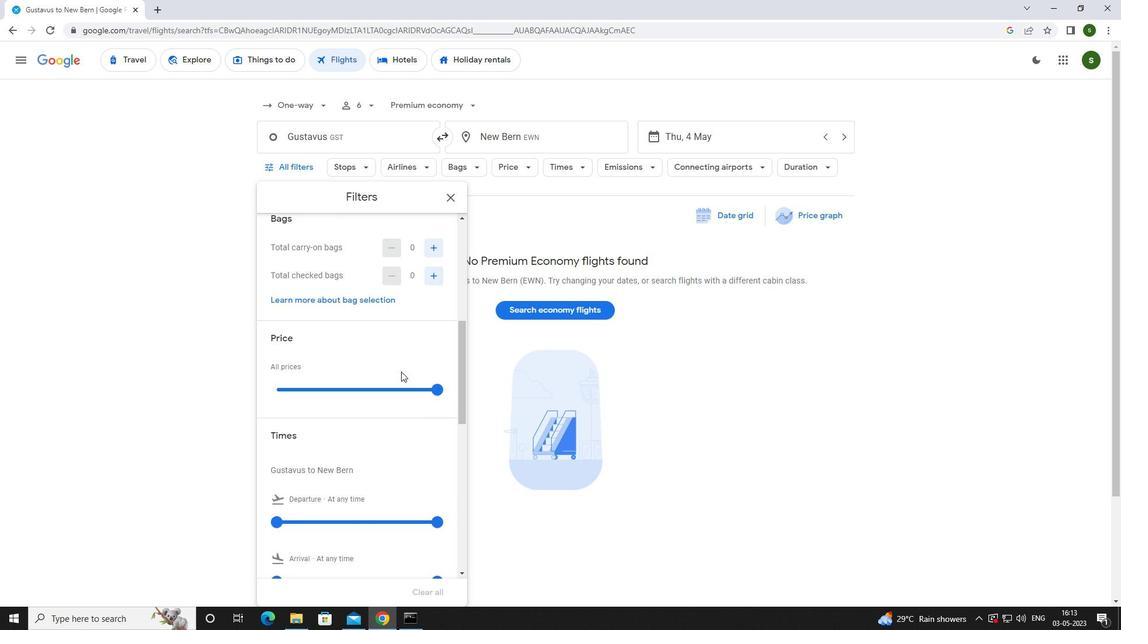 
Action: Mouse scrolled (401, 371) with delta (0, 0)
Screenshot: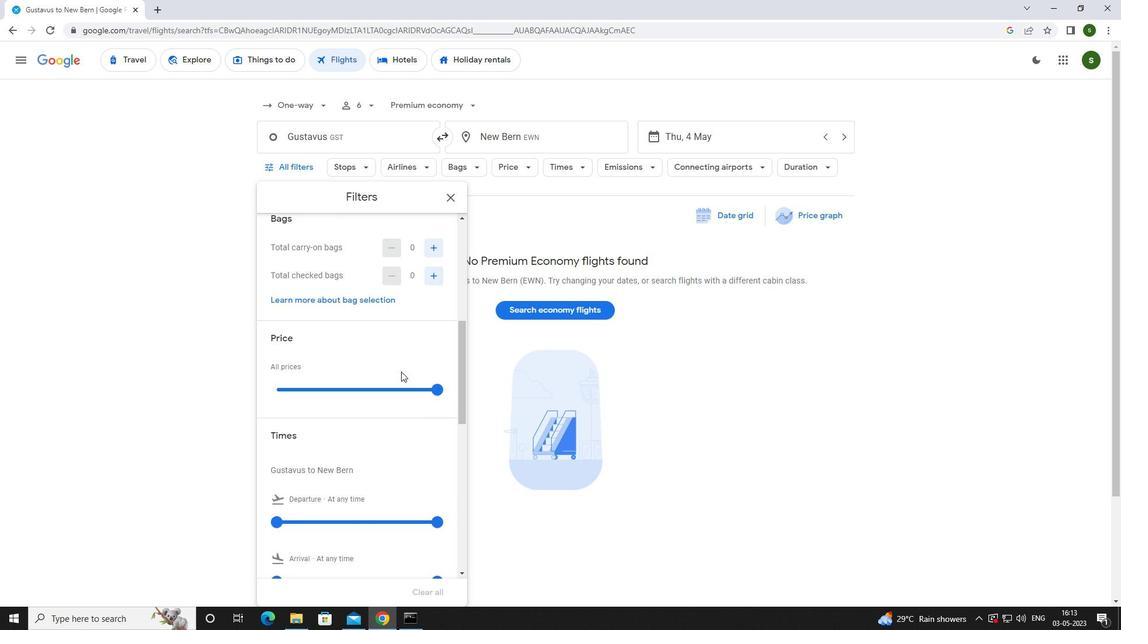 
Action: Mouse moved to (437, 271)
Screenshot: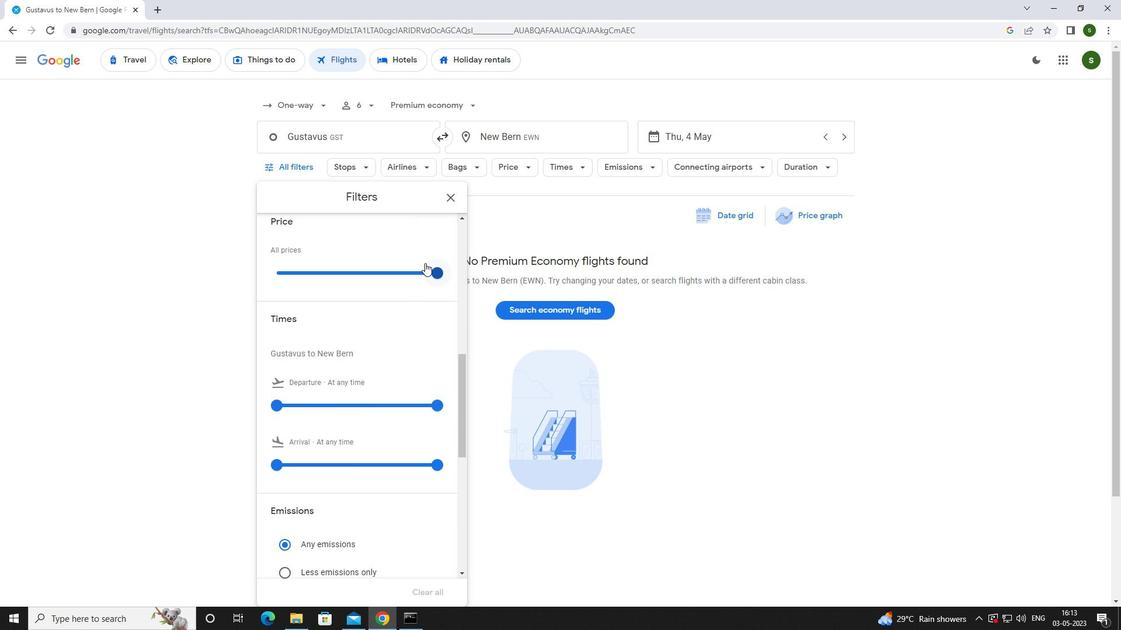
Action: Mouse pressed left at (437, 271)
Screenshot: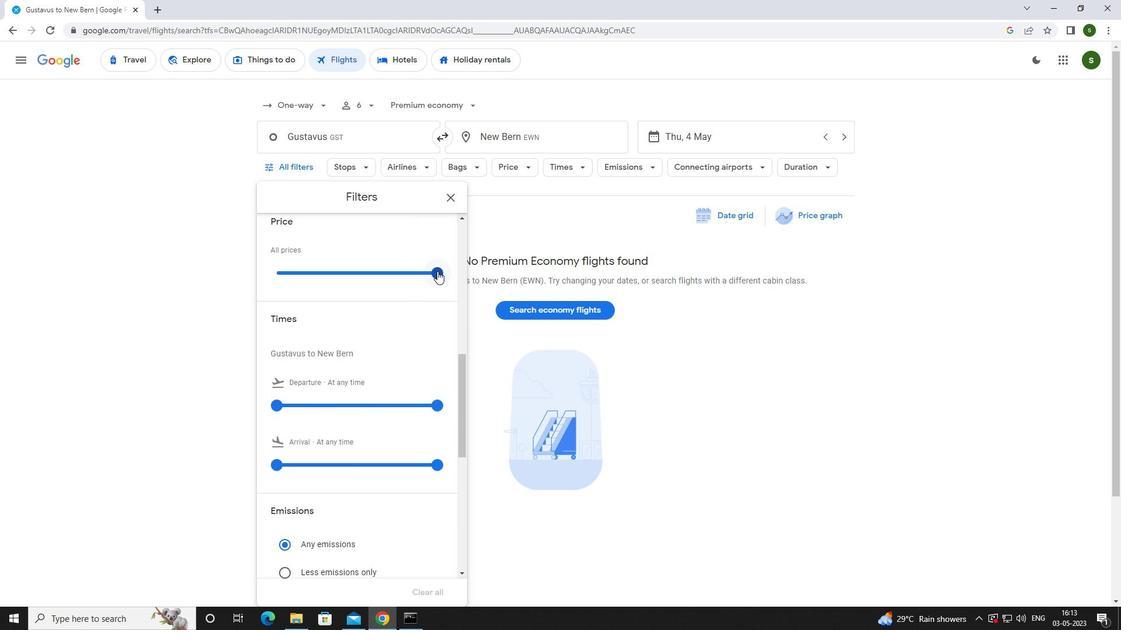 
Action: Mouse moved to (275, 408)
Screenshot: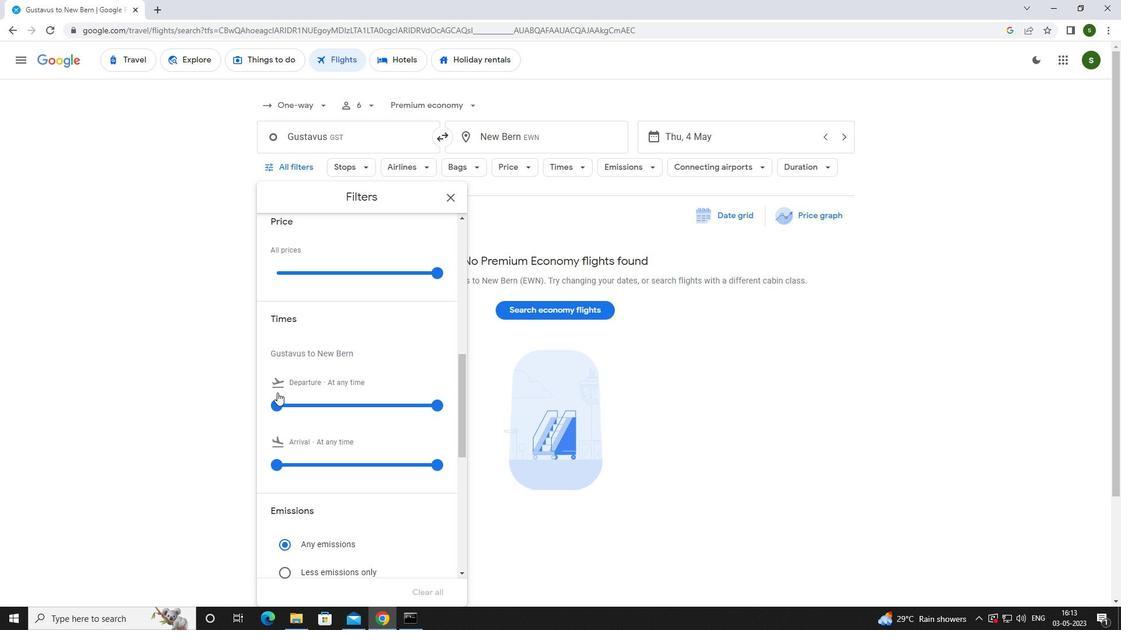 
Action: Mouse pressed left at (275, 408)
Screenshot: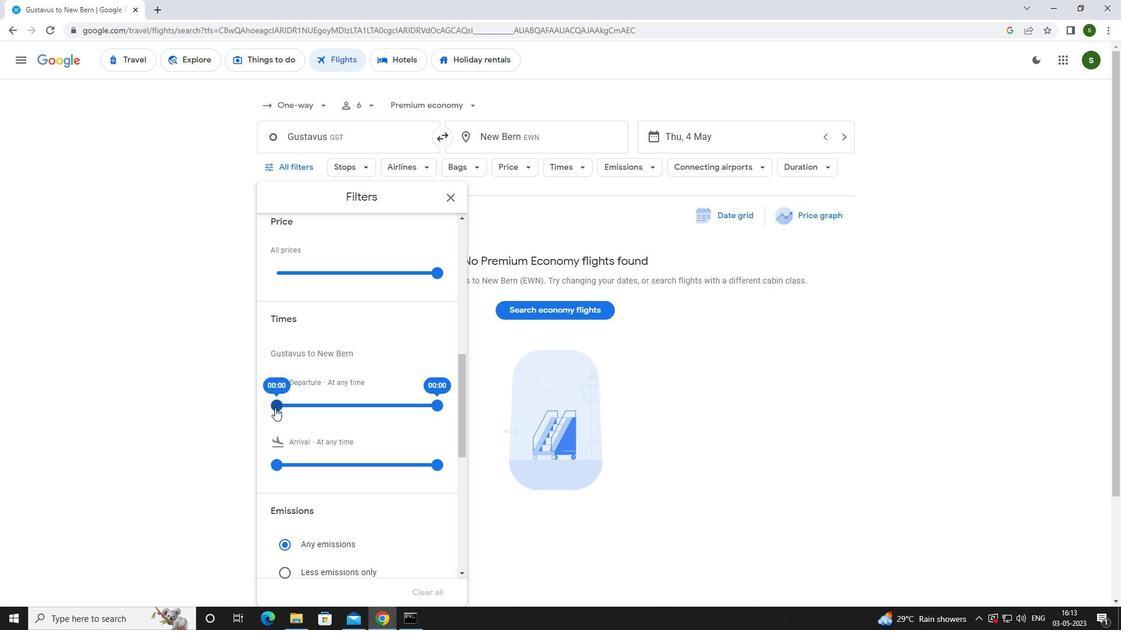 
Action: Mouse moved to (714, 445)
Screenshot: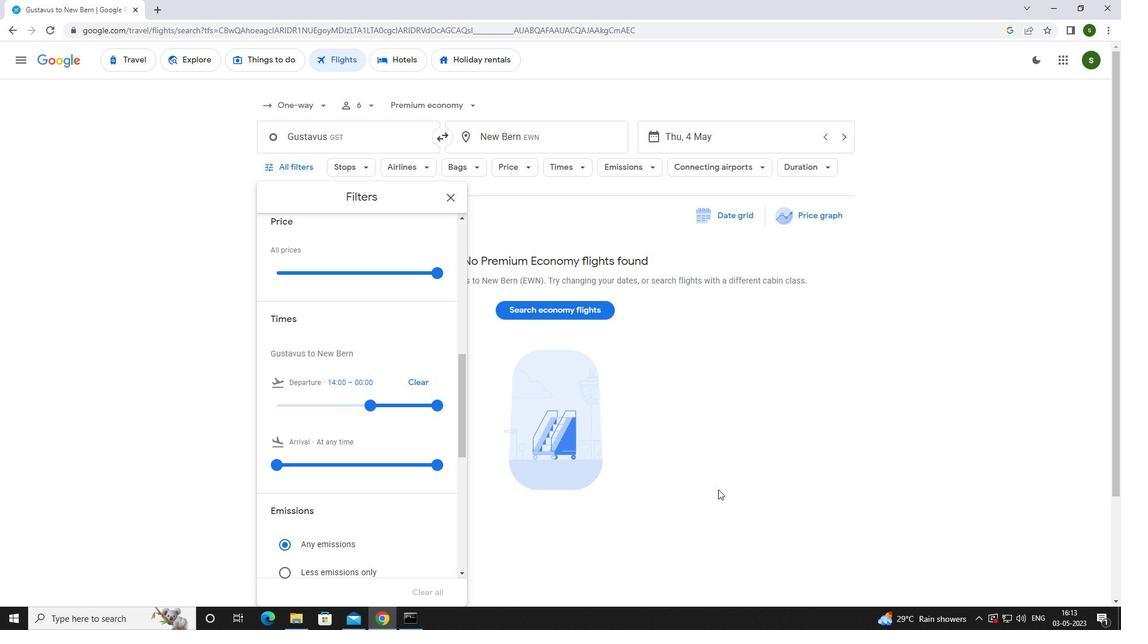 
Action: Mouse pressed left at (714, 445)
Screenshot: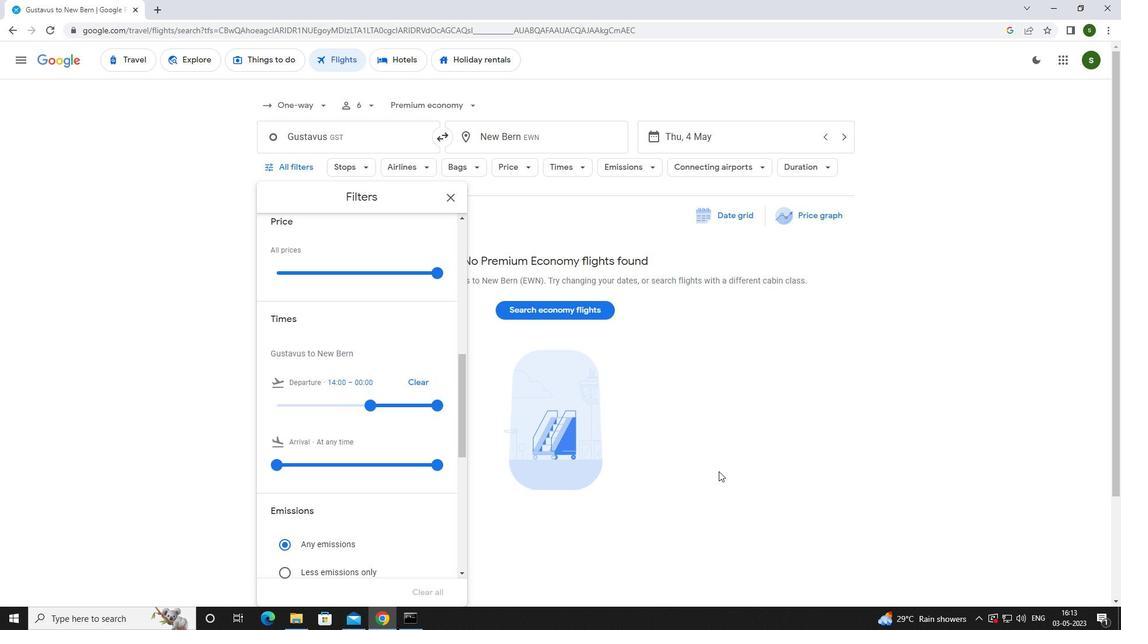 
